 Task: Find connections with filter location Conceição da Feira with filter topic #socialentrepreneurswith filter profile language English with filter current company Target with filter school Kongu Engineering College with filter industry Media Production with filter service category Life Insurance with filter keywords title Caregiver
Action: Mouse moved to (582, 120)
Screenshot: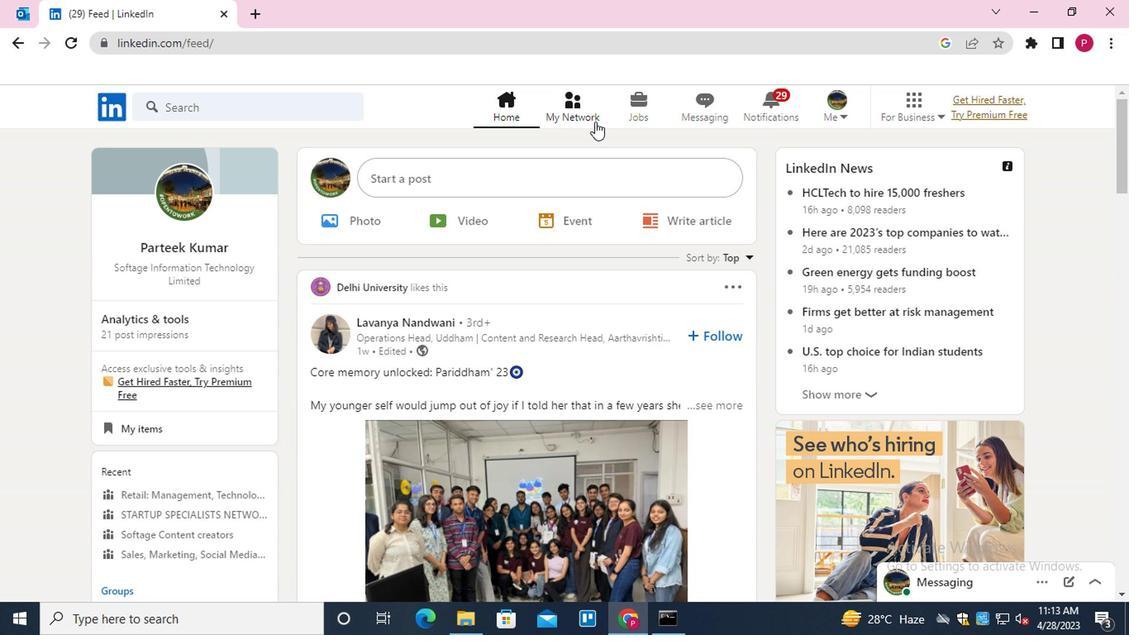 
Action: Mouse pressed left at (582, 120)
Screenshot: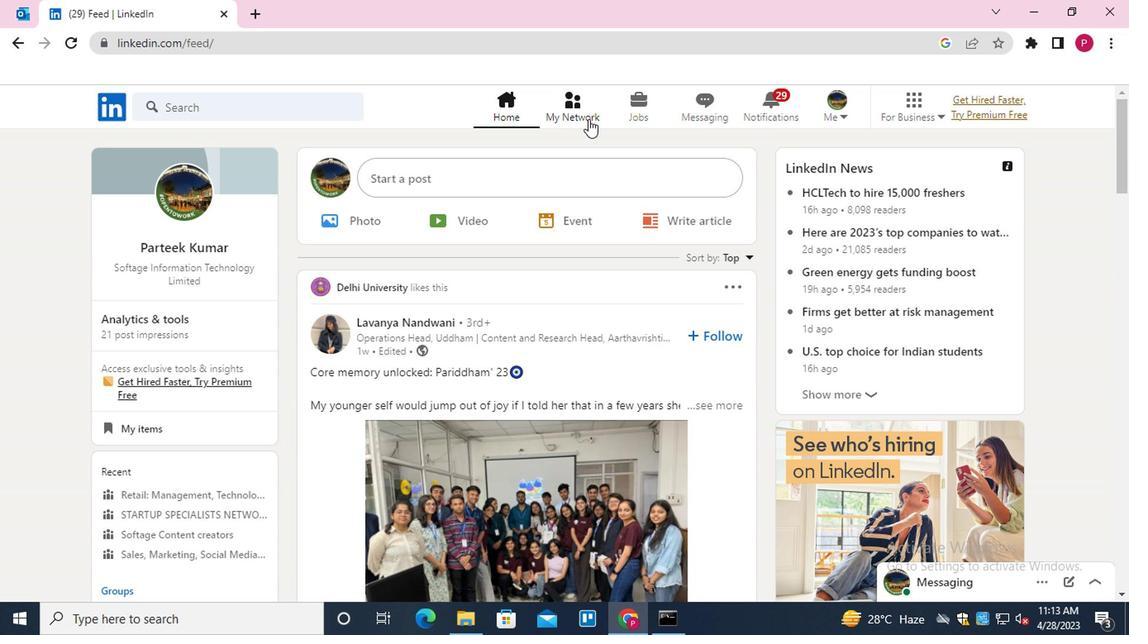 
Action: Mouse moved to (281, 198)
Screenshot: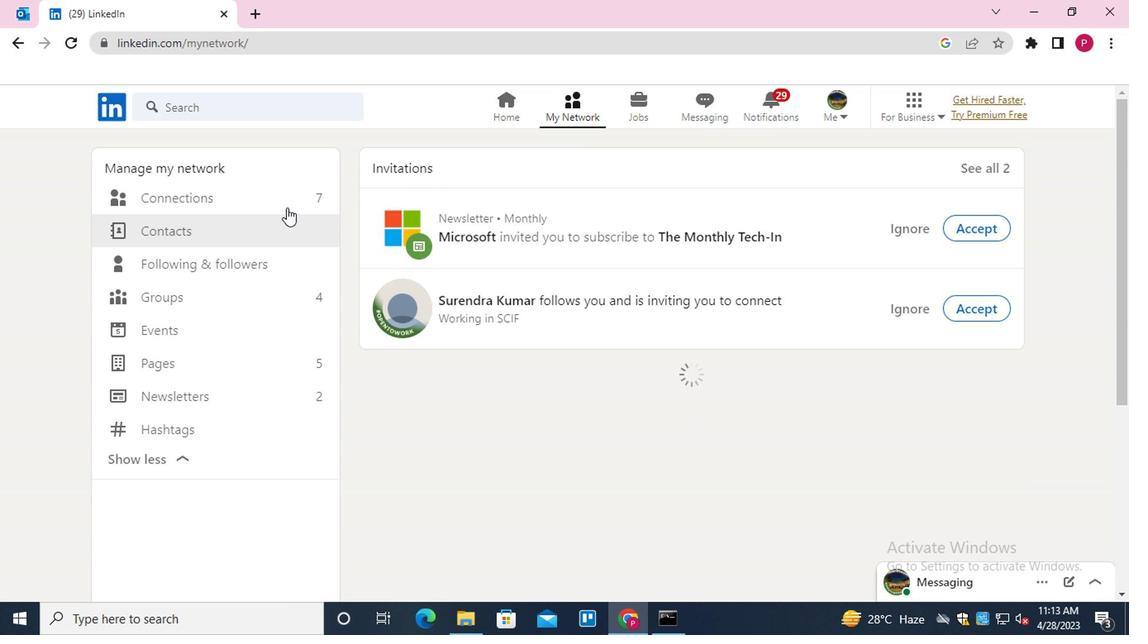 
Action: Mouse pressed left at (281, 198)
Screenshot: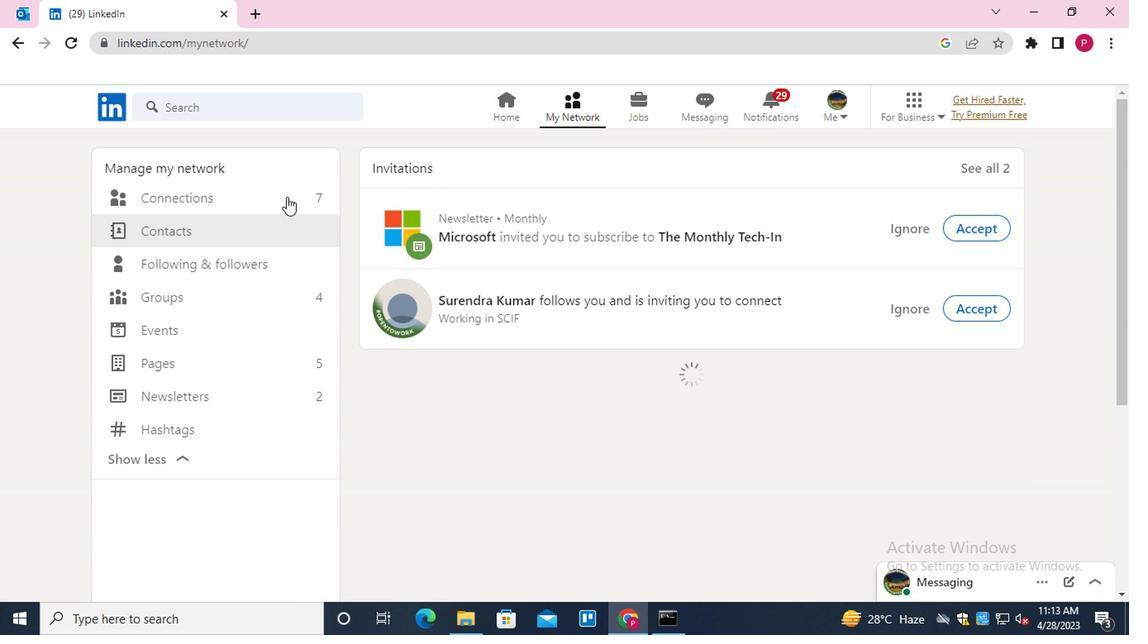 
Action: Mouse pressed left at (281, 198)
Screenshot: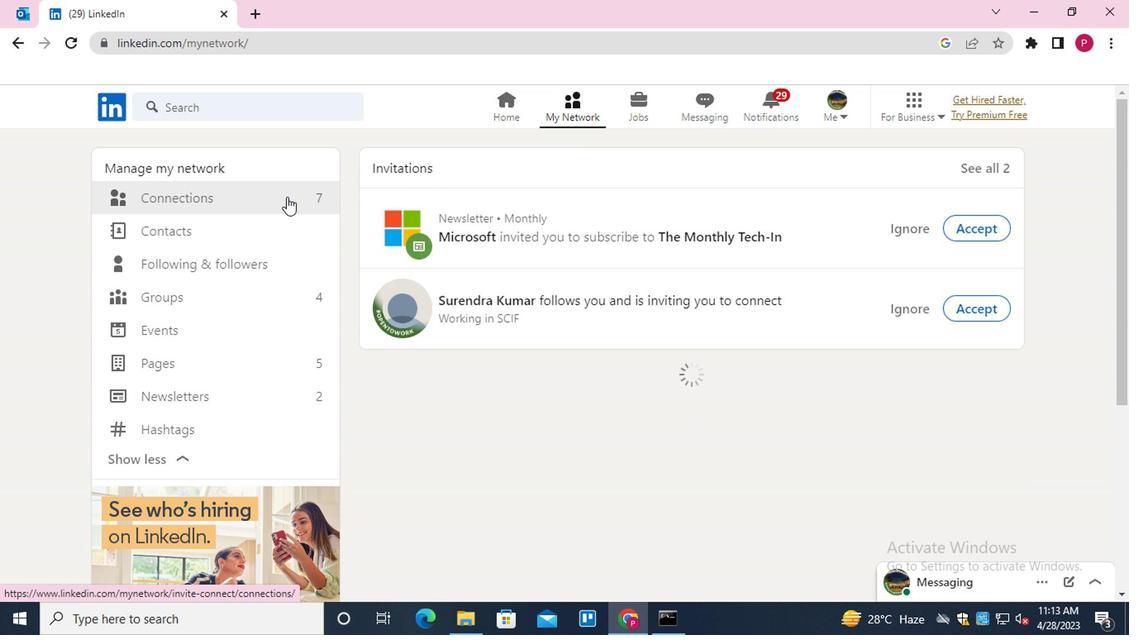 
Action: Mouse moved to (657, 199)
Screenshot: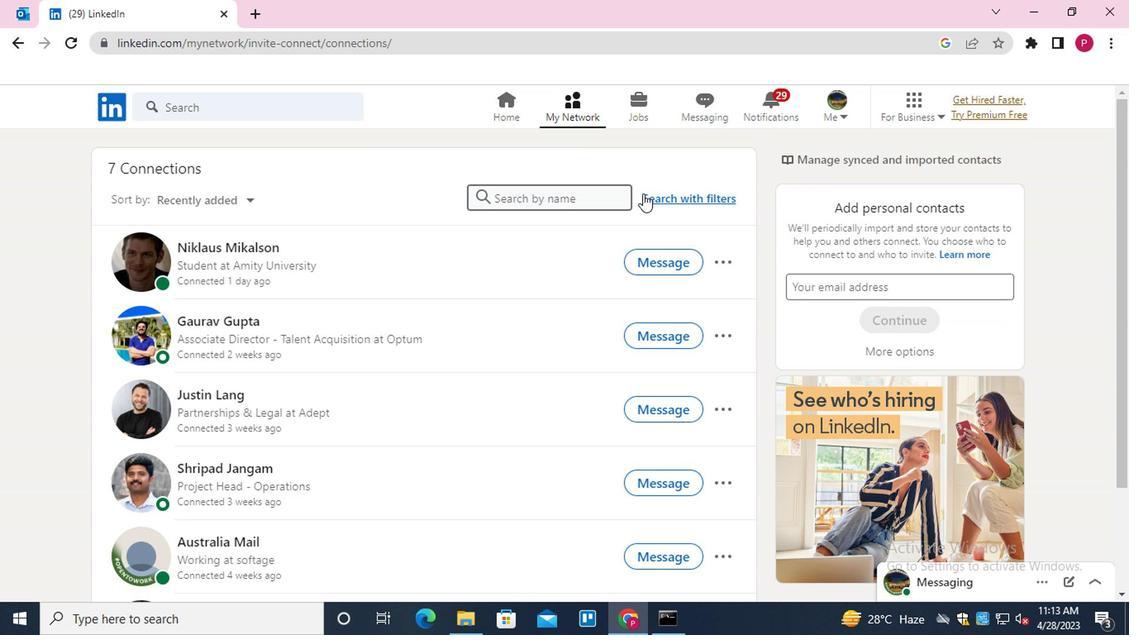 
Action: Mouse pressed left at (657, 199)
Screenshot: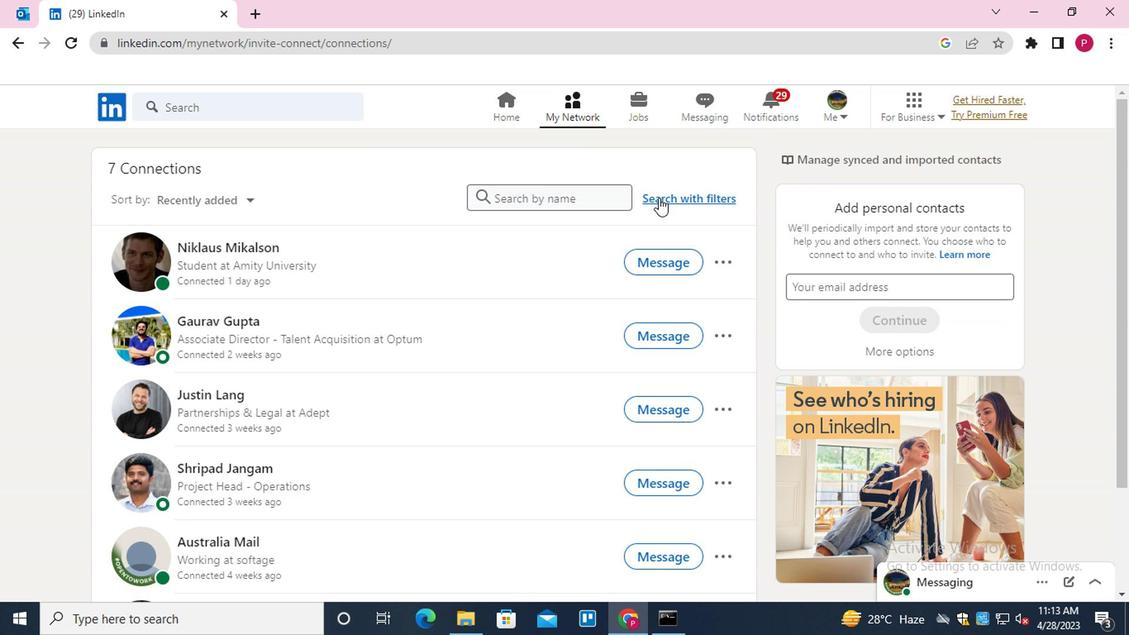 
Action: Mouse moved to (618, 158)
Screenshot: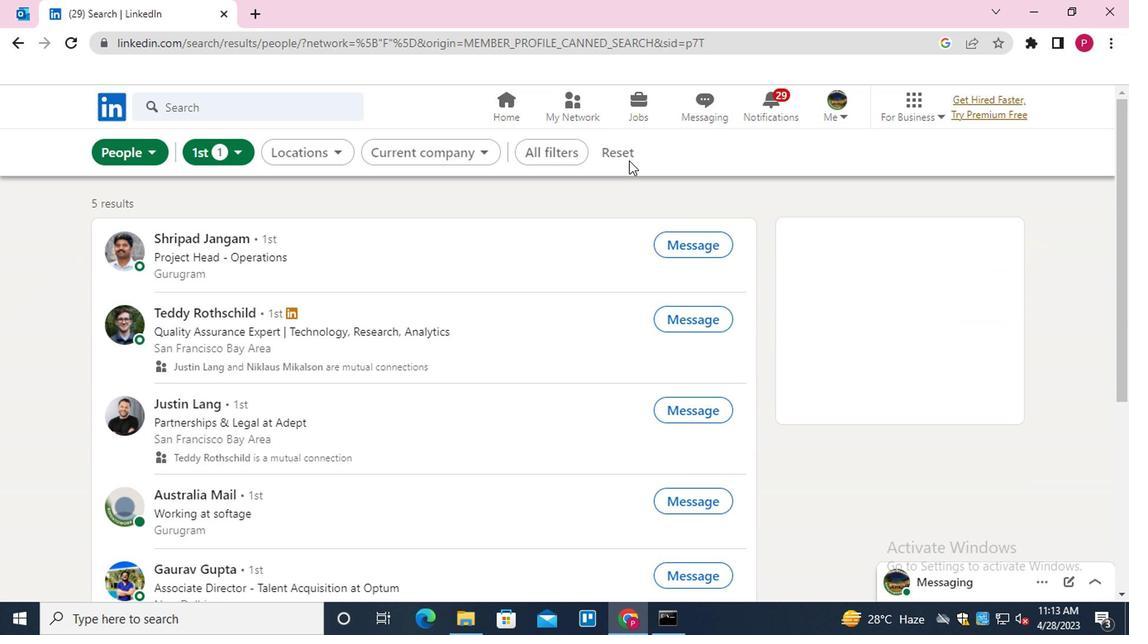 
Action: Mouse pressed left at (618, 158)
Screenshot: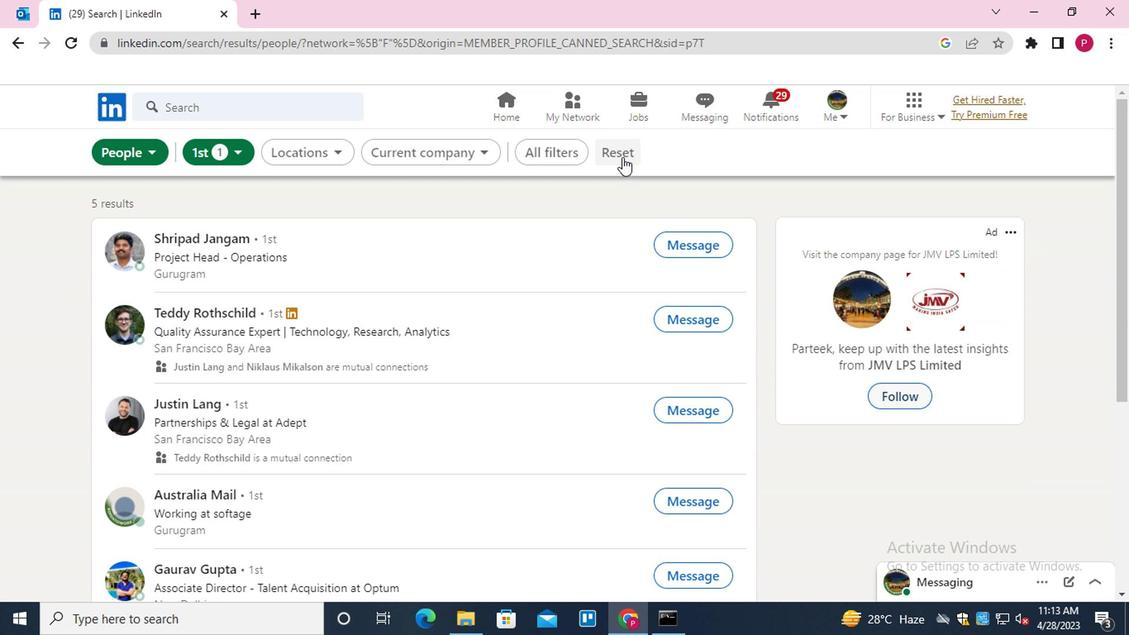 
Action: Mouse moved to (590, 152)
Screenshot: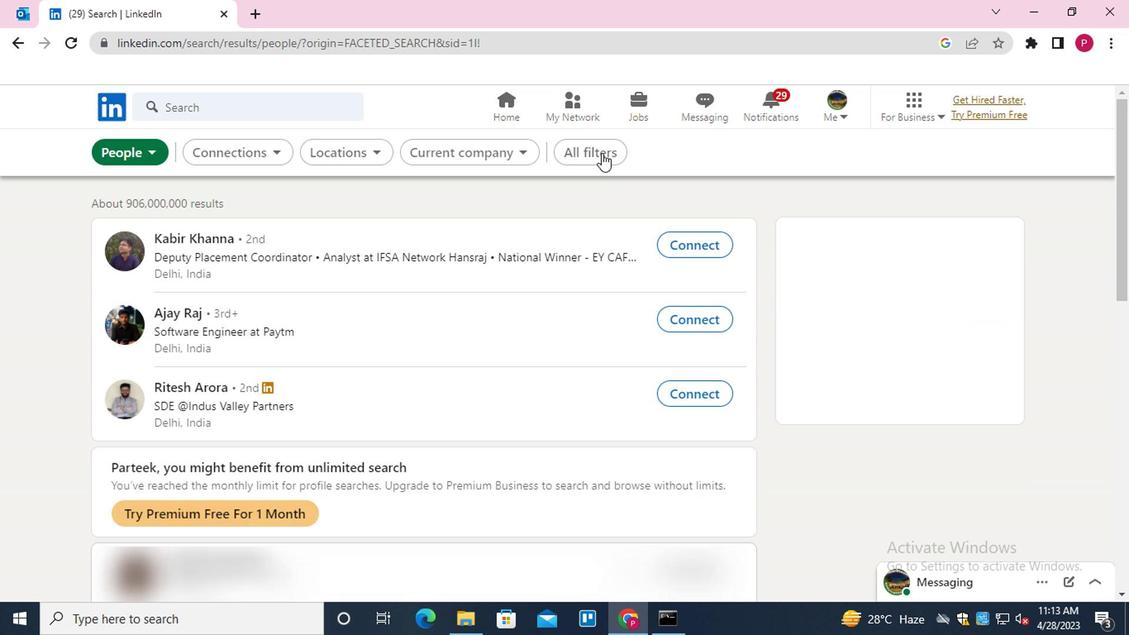
Action: Mouse pressed left at (590, 152)
Screenshot: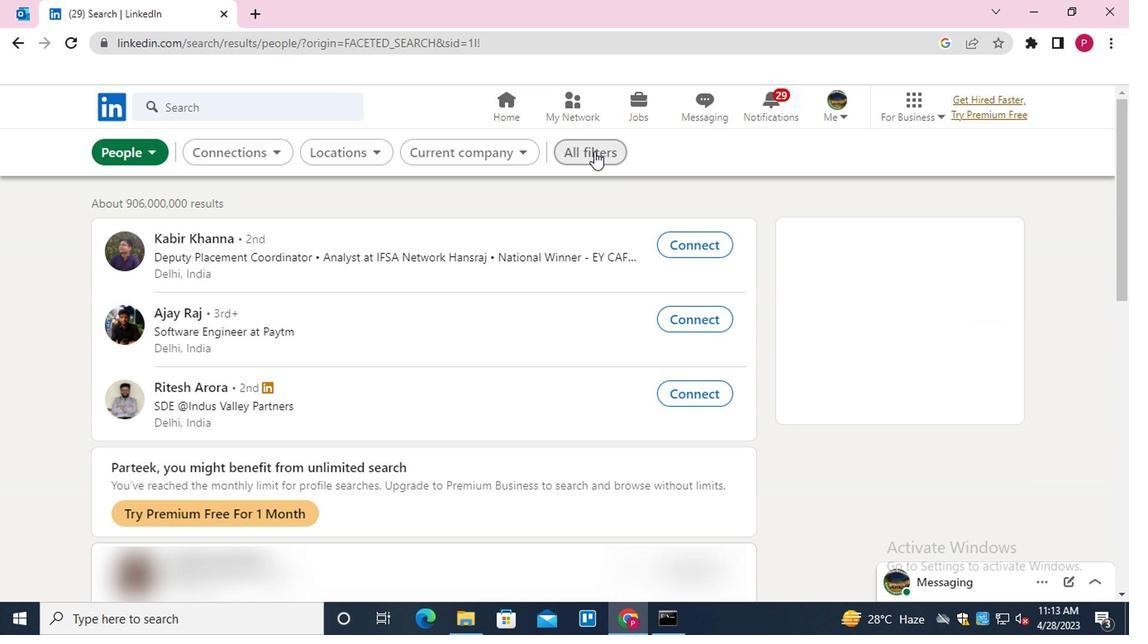 
Action: Mouse moved to (826, 338)
Screenshot: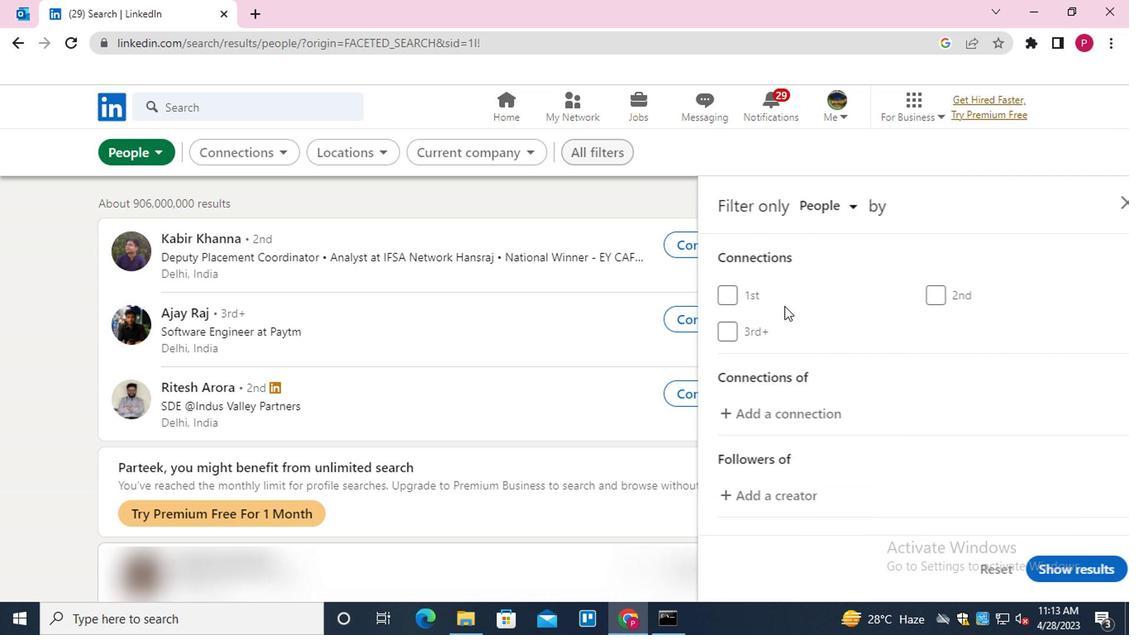 
Action: Mouse scrolled (826, 337) with delta (0, 0)
Screenshot: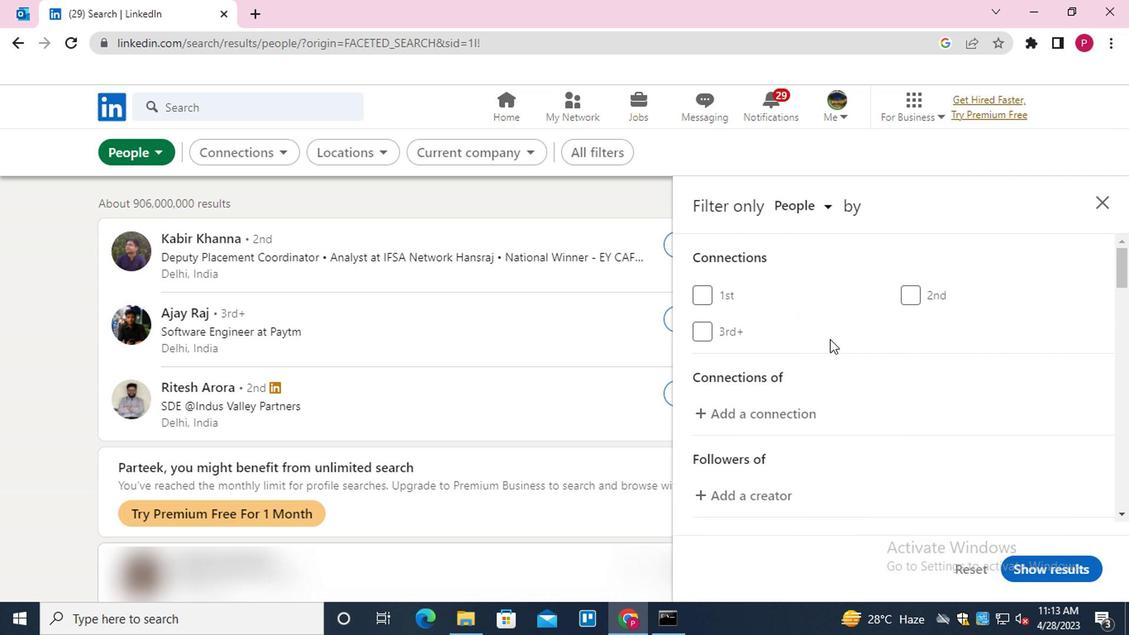 
Action: Mouse scrolled (826, 337) with delta (0, 0)
Screenshot: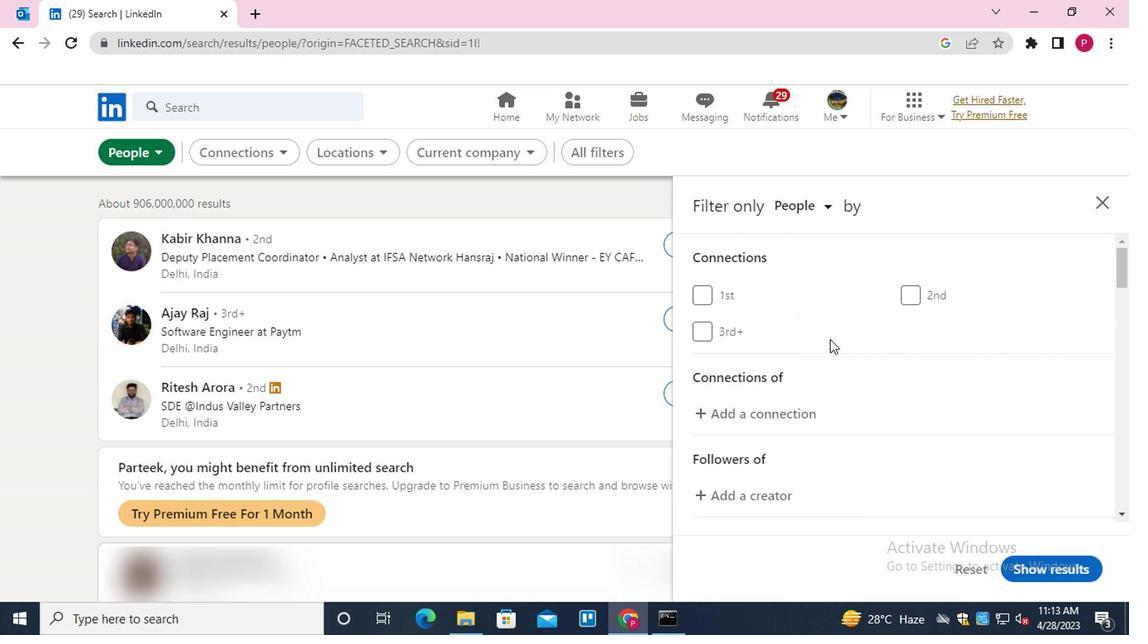 
Action: Mouse scrolled (826, 337) with delta (0, 0)
Screenshot: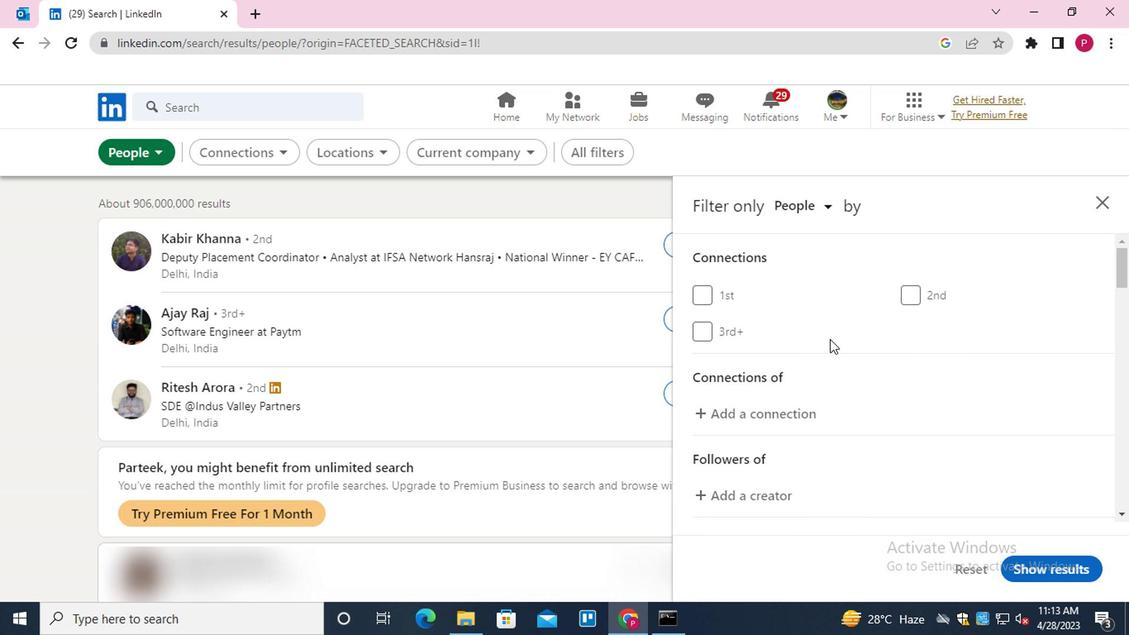 
Action: Mouse moved to (953, 403)
Screenshot: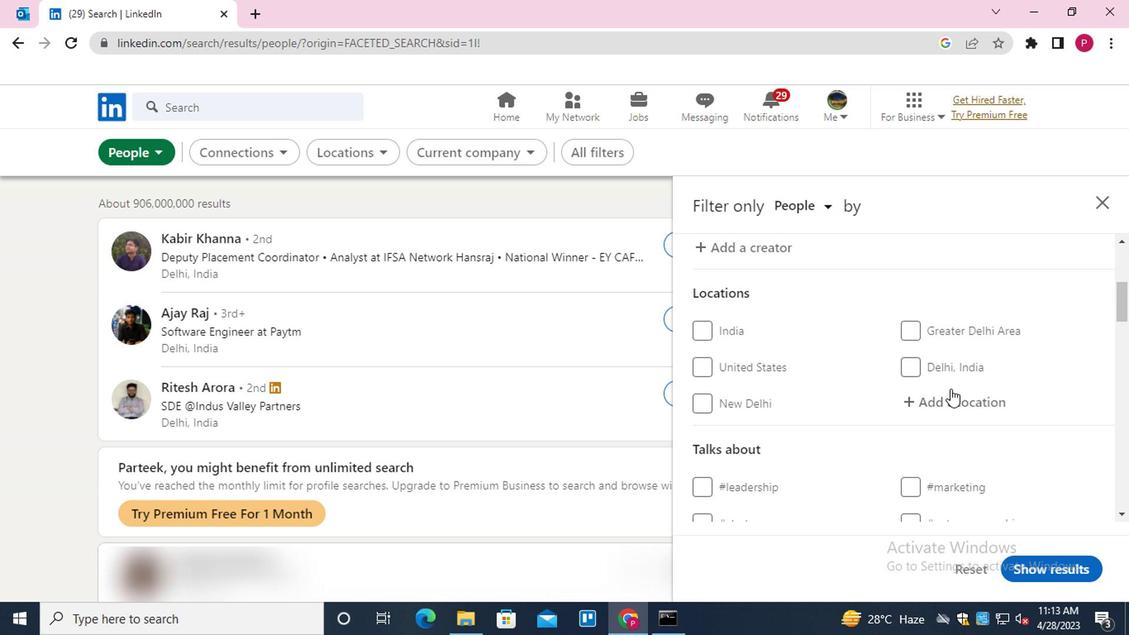
Action: Mouse pressed left at (953, 403)
Screenshot: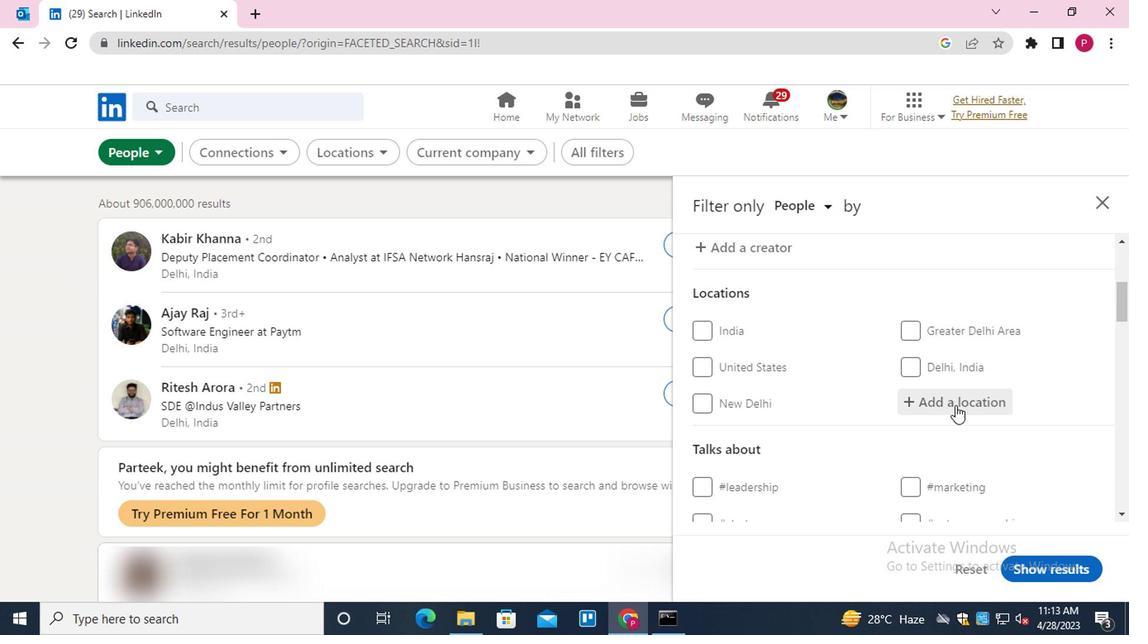 
Action: Key pressed <Key.shift>CONCEIC<Key.down><Key.down><Key.down><Key.down><Key.down><Key.down><Key.down><Key.enter>
Screenshot: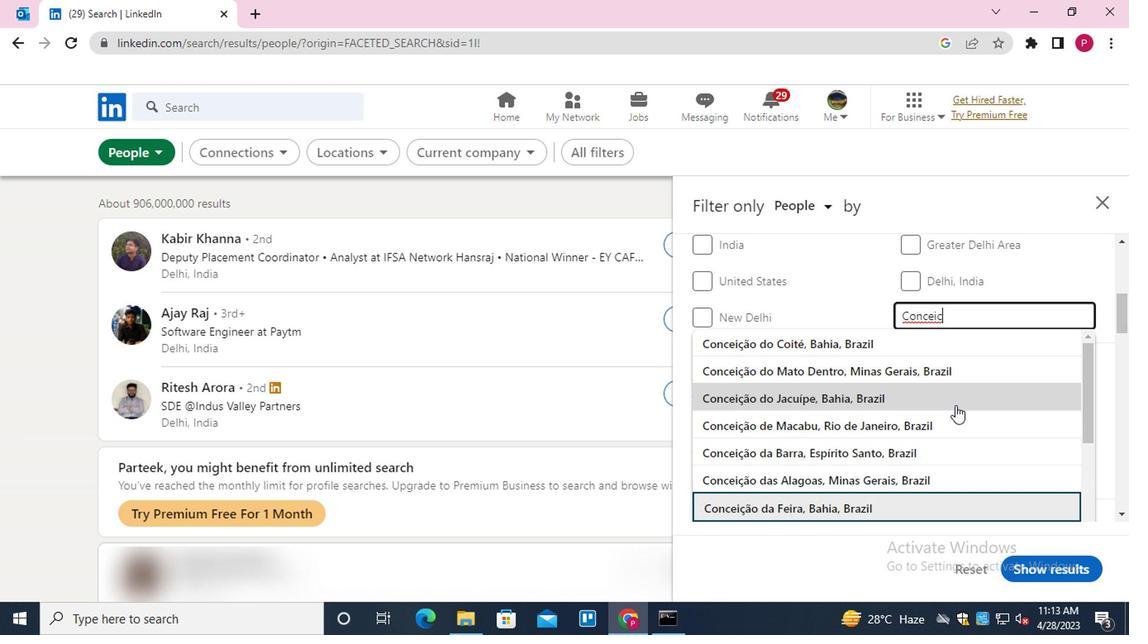 
Action: Mouse moved to (913, 354)
Screenshot: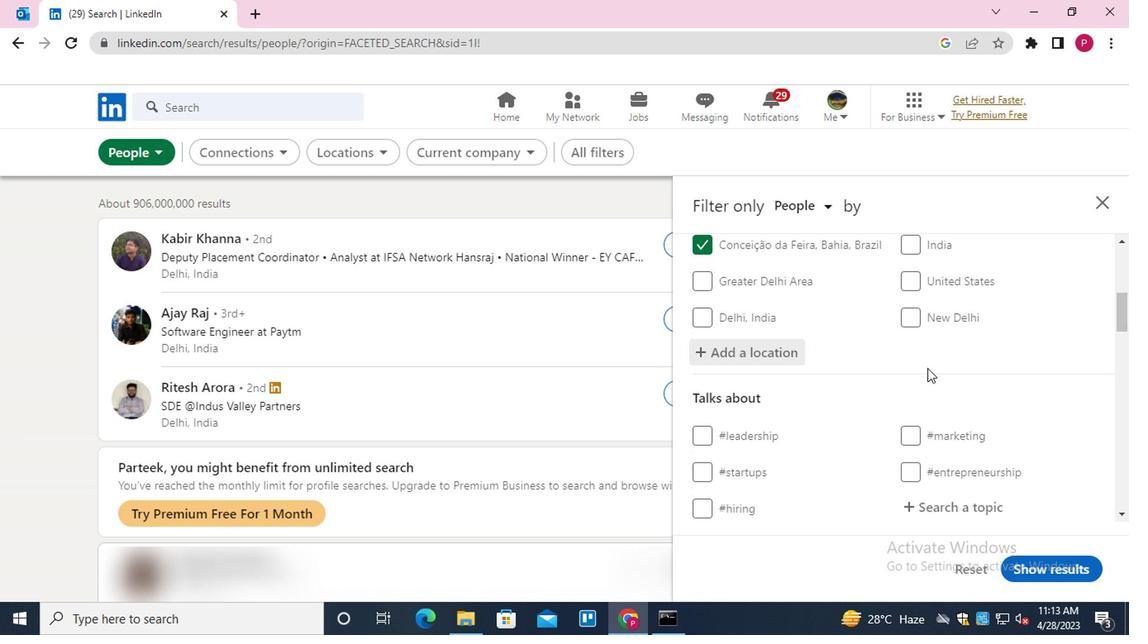
Action: Mouse scrolled (913, 352) with delta (0, -1)
Screenshot: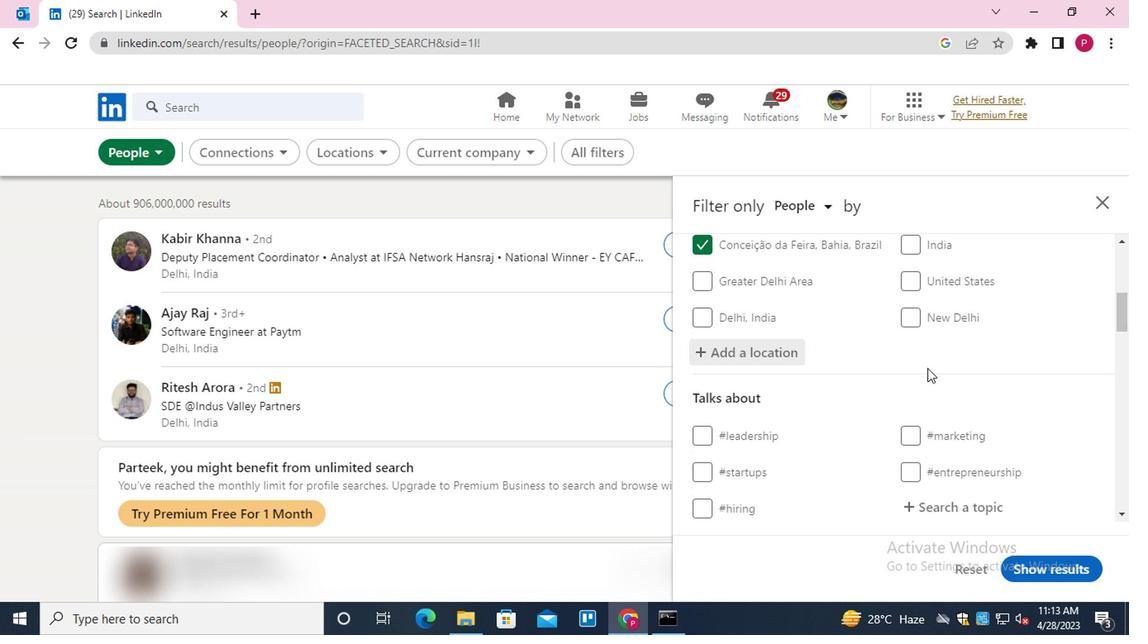 
Action: Mouse moved to (913, 354)
Screenshot: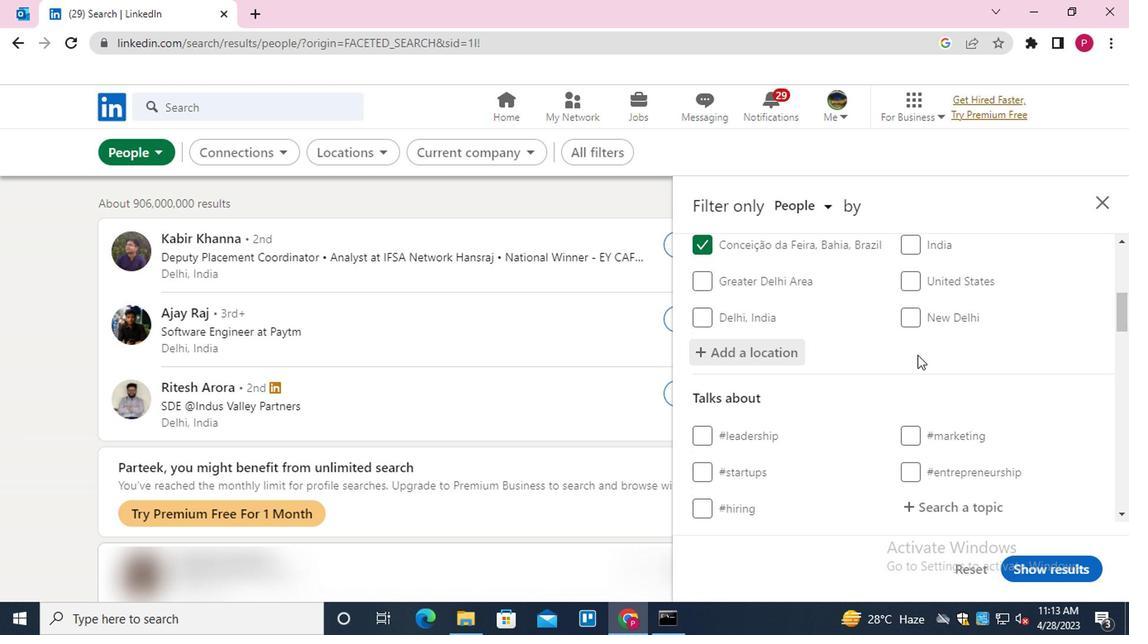 
Action: Mouse scrolled (913, 352) with delta (0, -1)
Screenshot: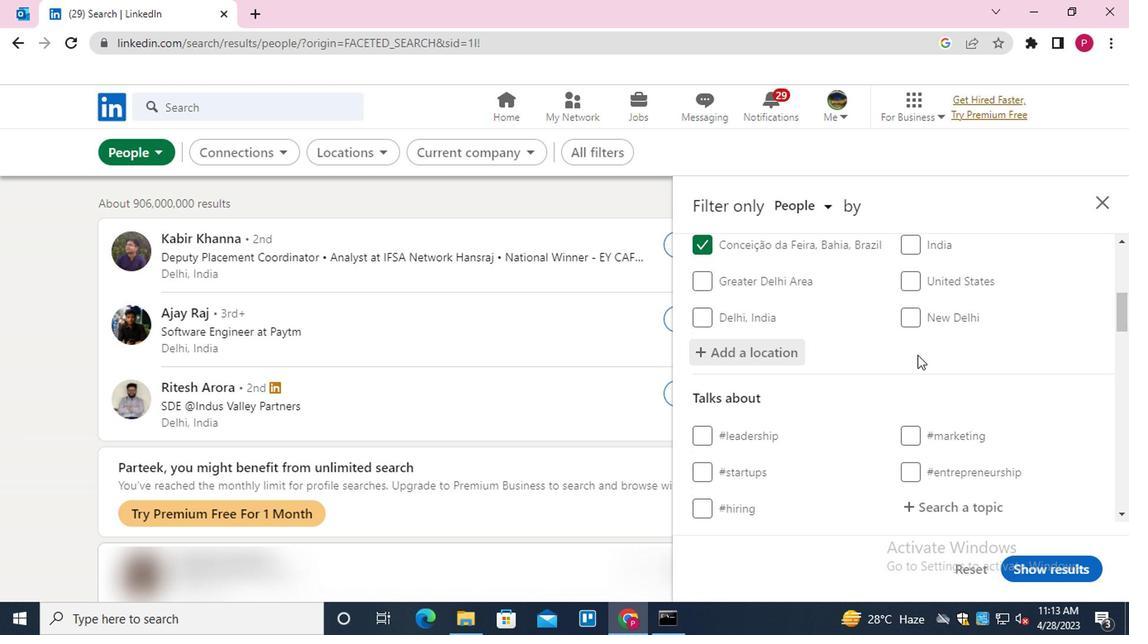 
Action: Mouse scrolled (913, 352) with delta (0, -1)
Screenshot: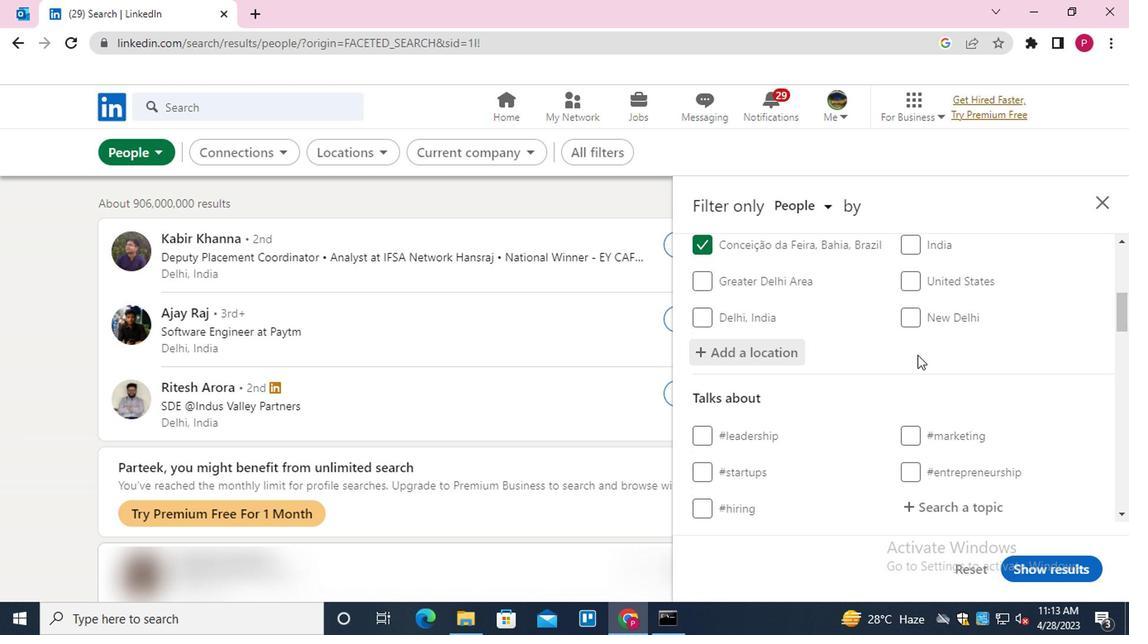 
Action: Mouse moved to (939, 253)
Screenshot: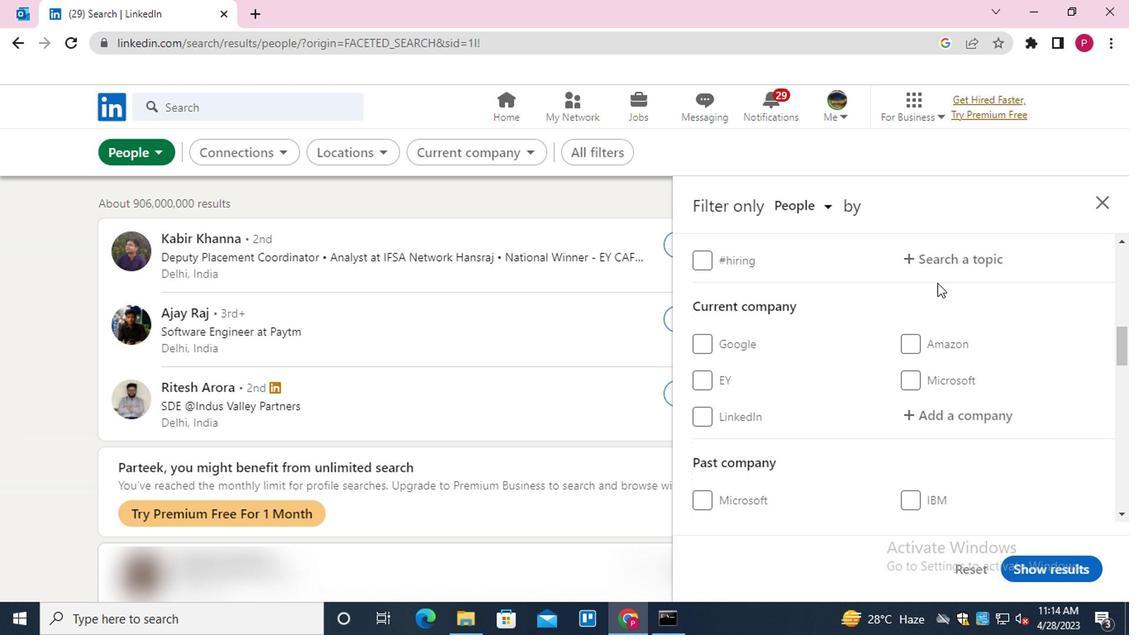 
Action: Mouse pressed left at (939, 253)
Screenshot: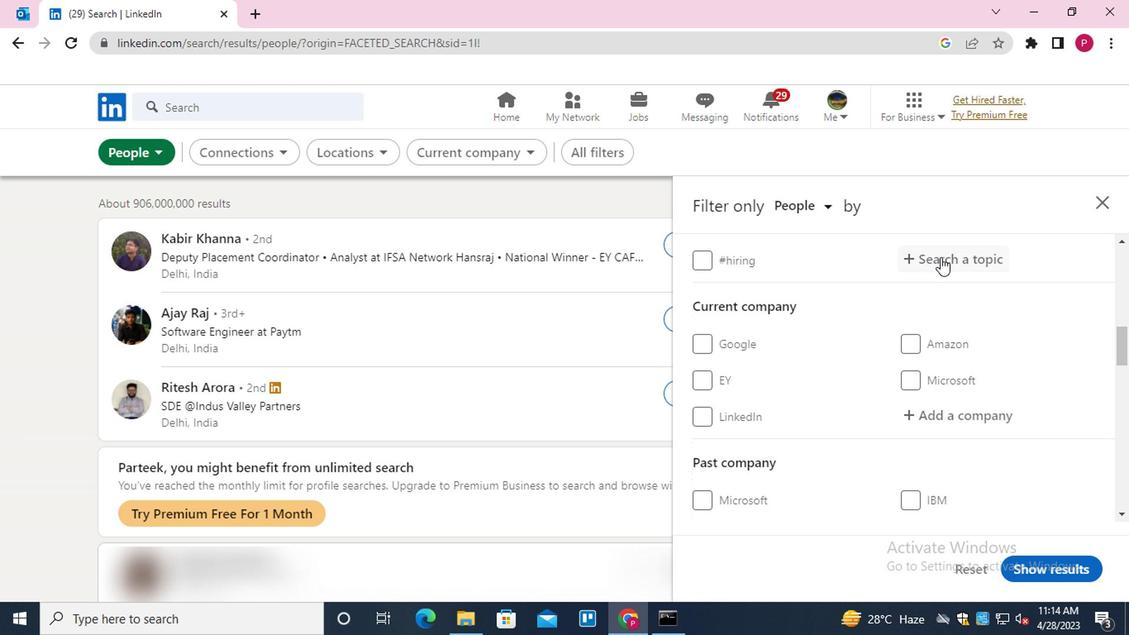 
Action: Key pressed SOCIALENTERPRE<Key.down><Key.backspace><Key.backspace><Key.backspace><Key.backspace>RP<Key.backspace><Key.backspace><Key.backspace><Key.backspace><Key.backspace><Key.down><Key.down><Key.down><Key.enter>
Screenshot: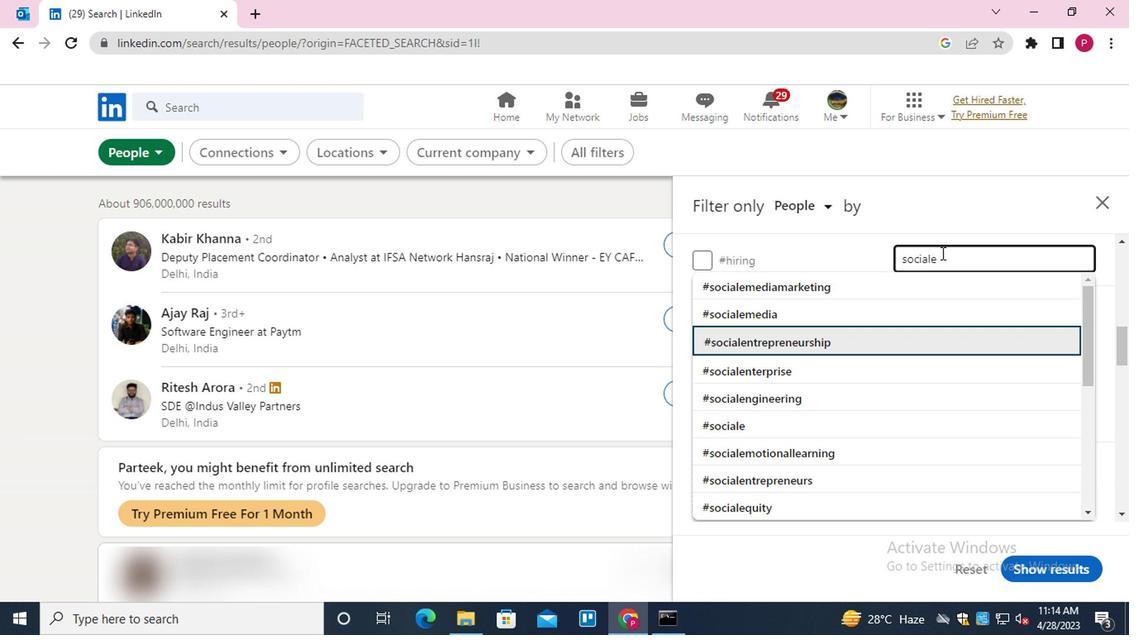
Action: Mouse moved to (858, 374)
Screenshot: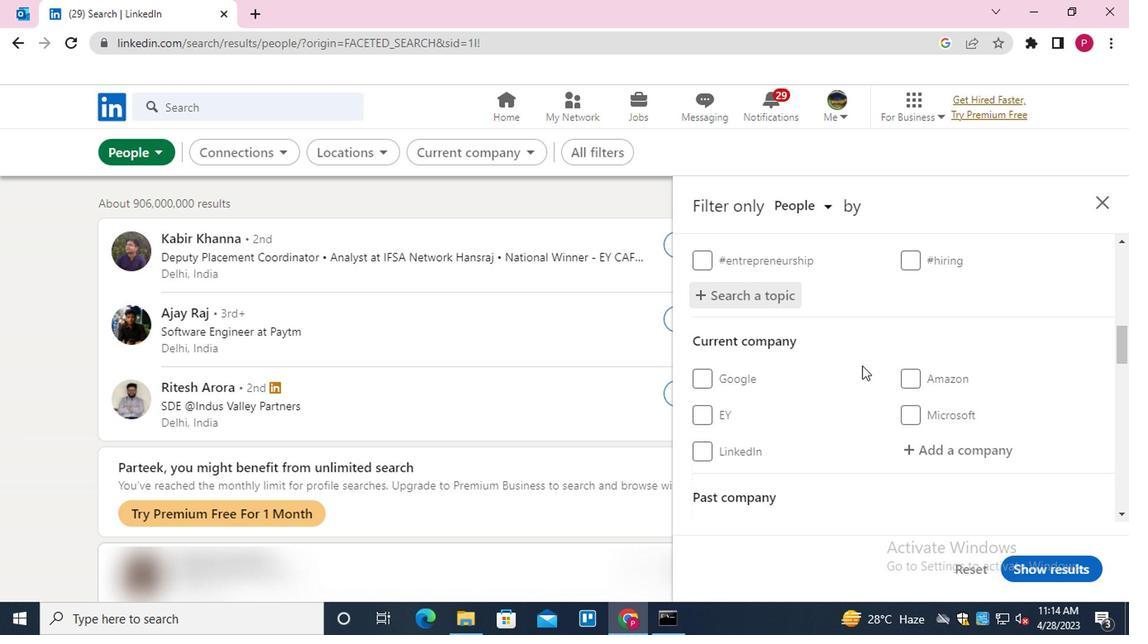 
Action: Mouse scrolled (858, 373) with delta (0, 0)
Screenshot: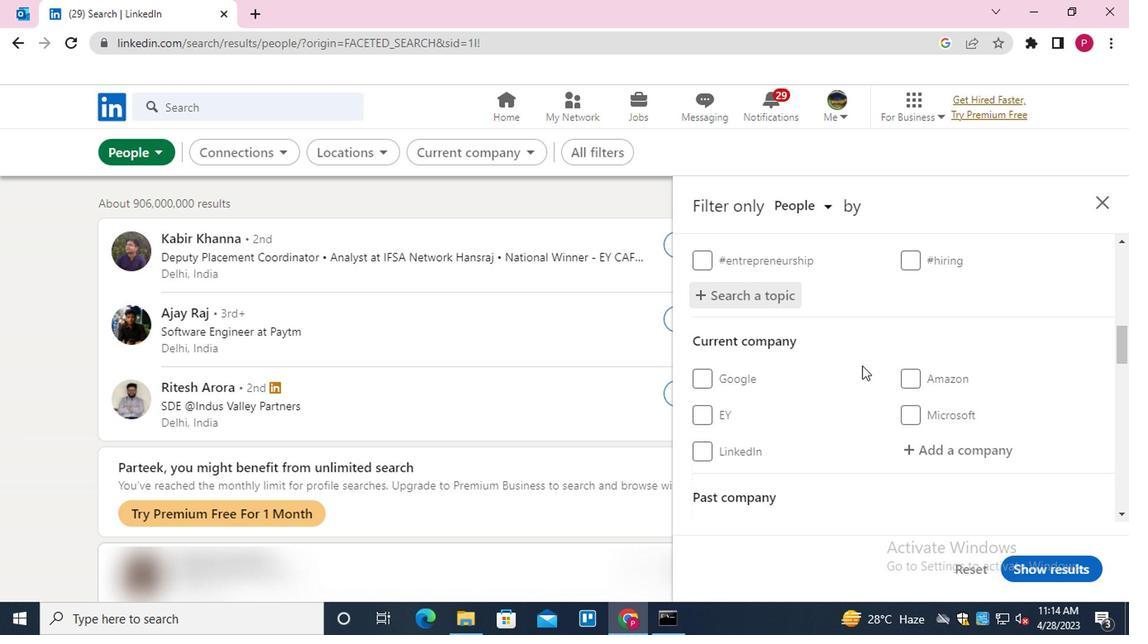 
Action: Mouse moved to (879, 378)
Screenshot: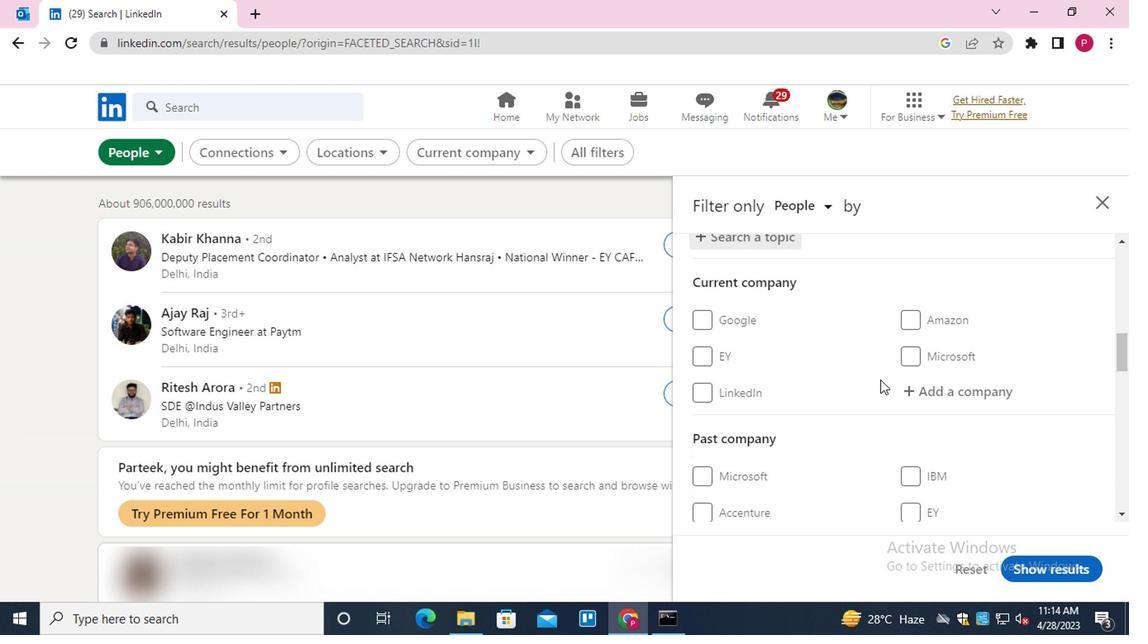 
Action: Mouse scrolled (879, 377) with delta (0, 0)
Screenshot: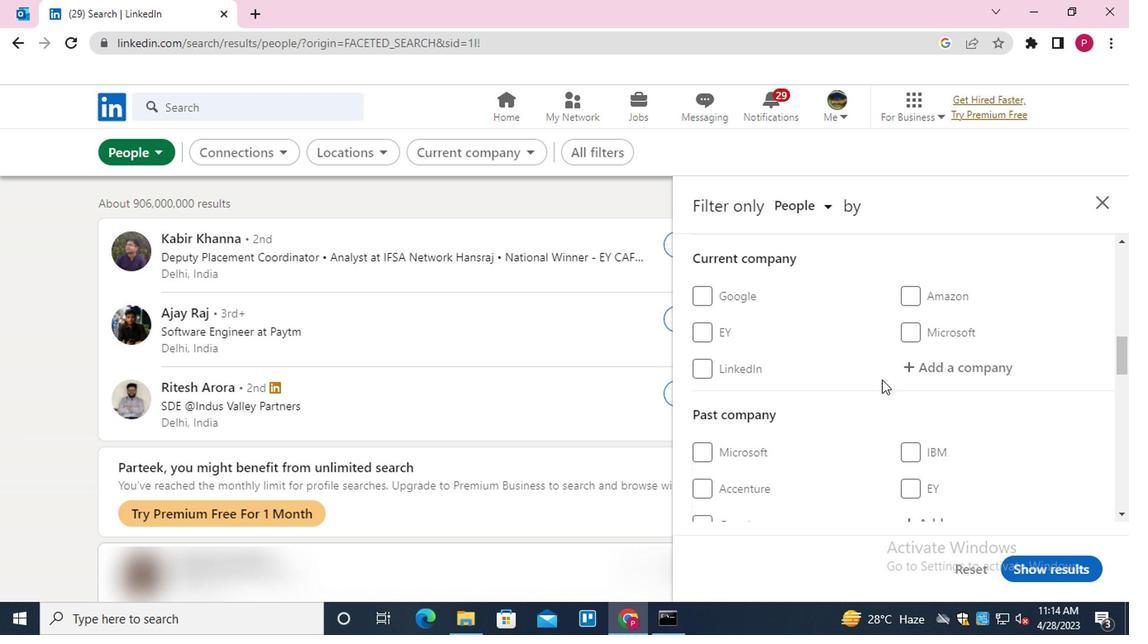 
Action: Mouse moved to (878, 379)
Screenshot: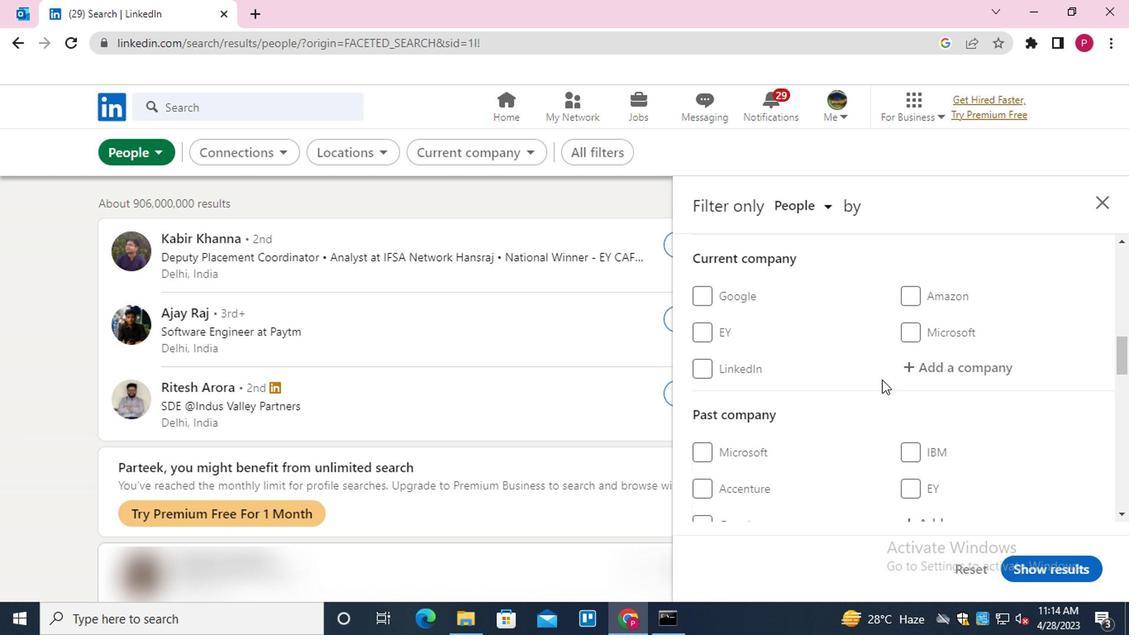 
Action: Mouse scrolled (878, 378) with delta (0, -1)
Screenshot: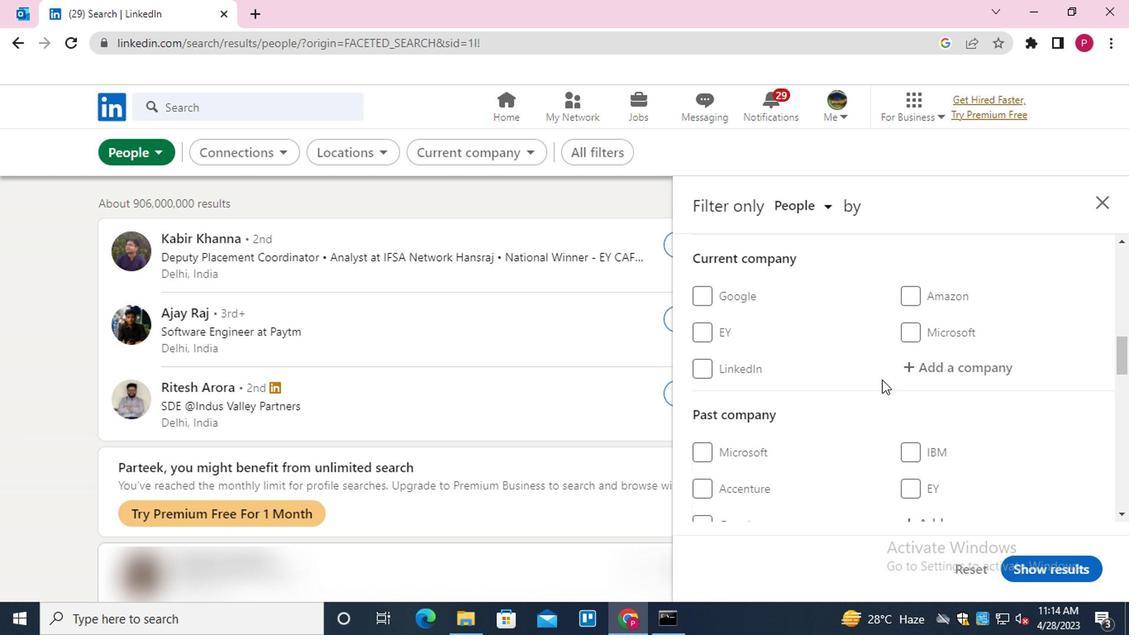 
Action: Mouse moved to (877, 379)
Screenshot: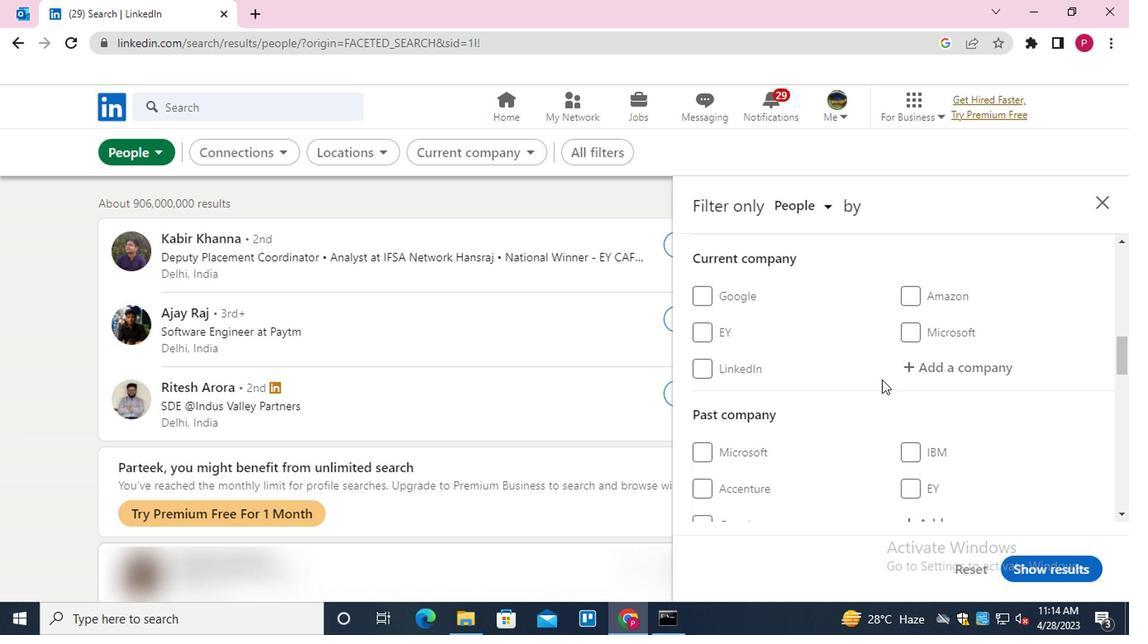
Action: Mouse scrolled (877, 379) with delta (0, 0)
Screenshot: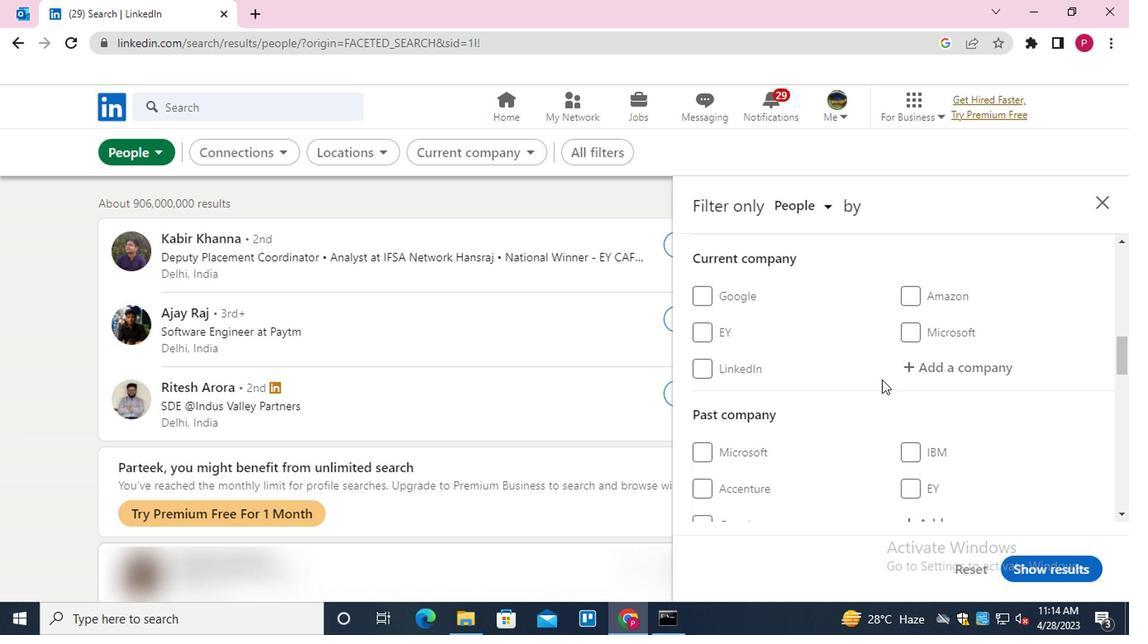 
Action: Mouse moved to (871, 382)
Screenshot: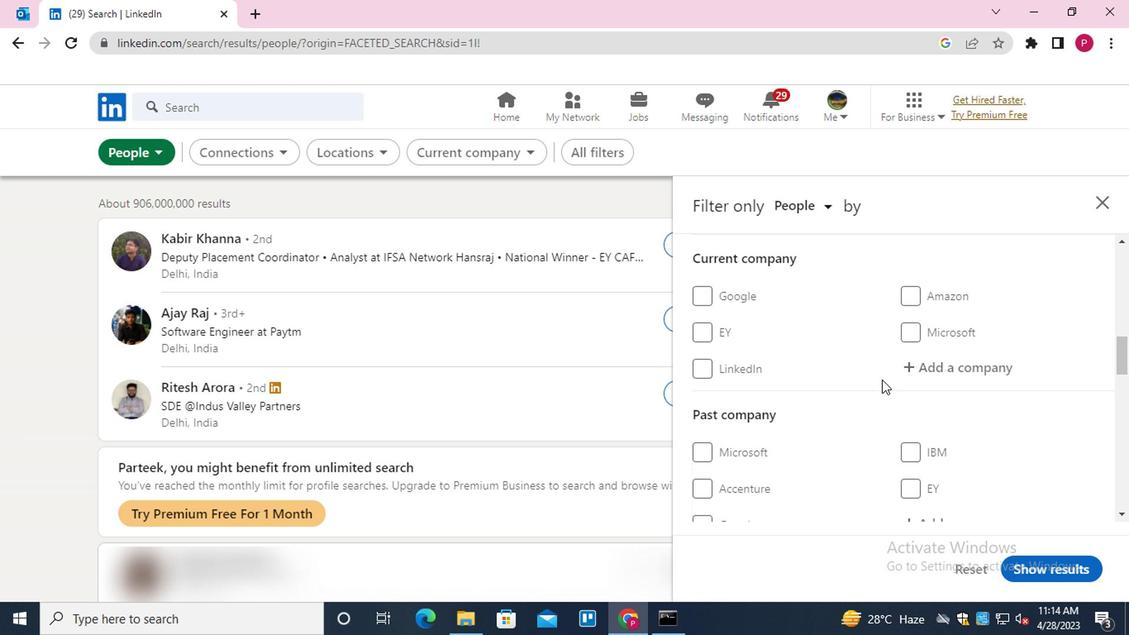 
Action: Mouse scrolled (871, 381) with delta (0, 0)
Screenshot: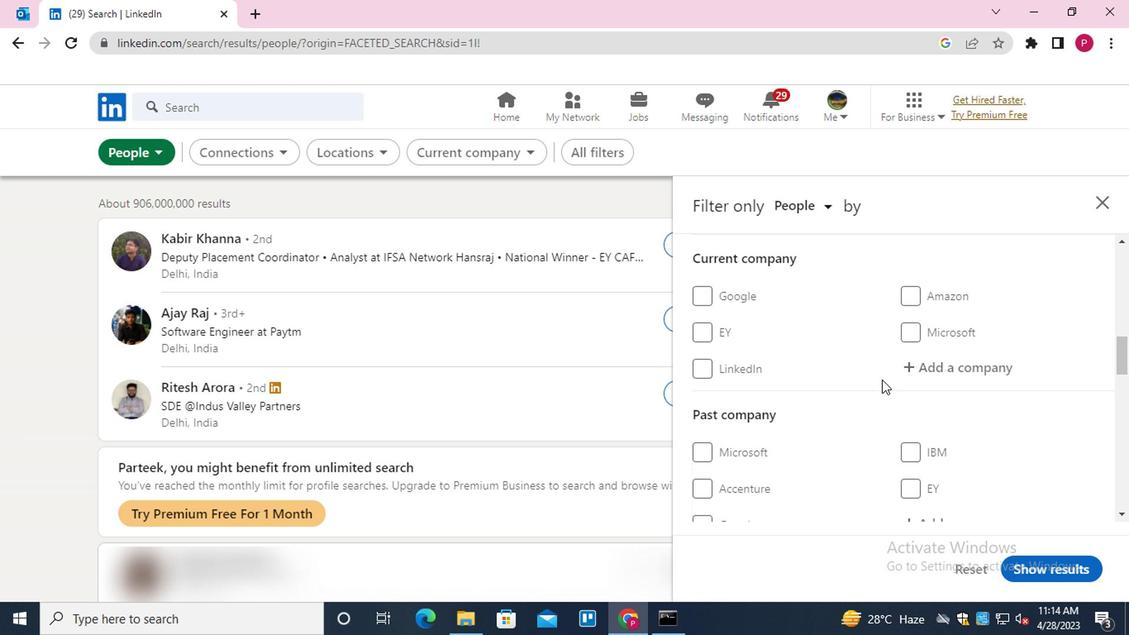 
Action: Mouse moved to (816, 386)
Screenshot: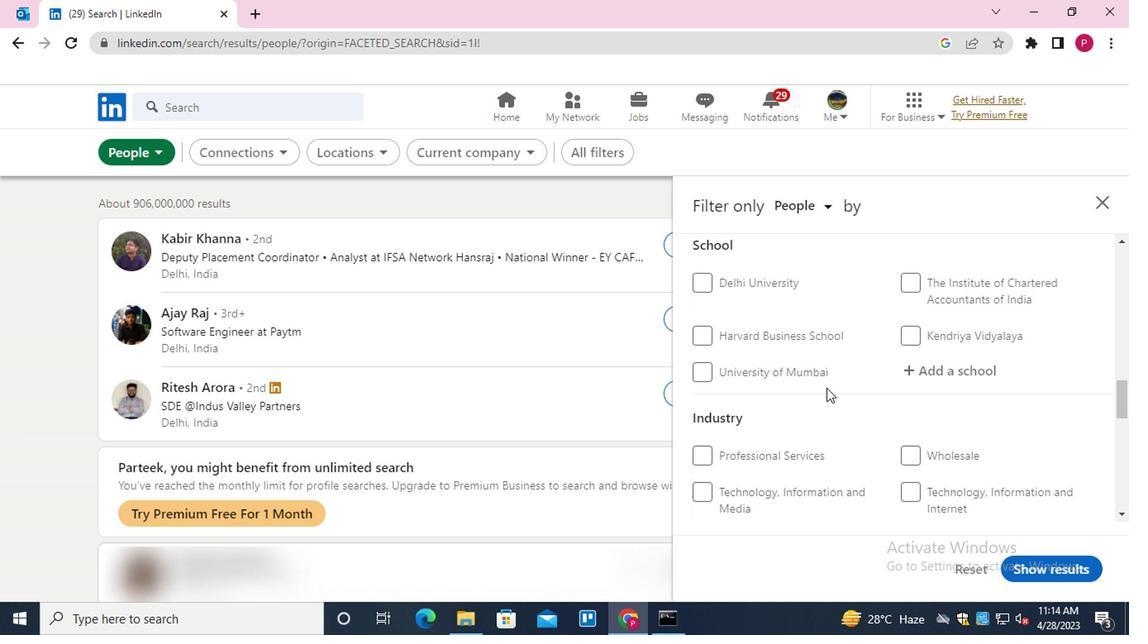 
Action: Mouse scrolled (816, 385) with delta (0, 0)
Screenshot: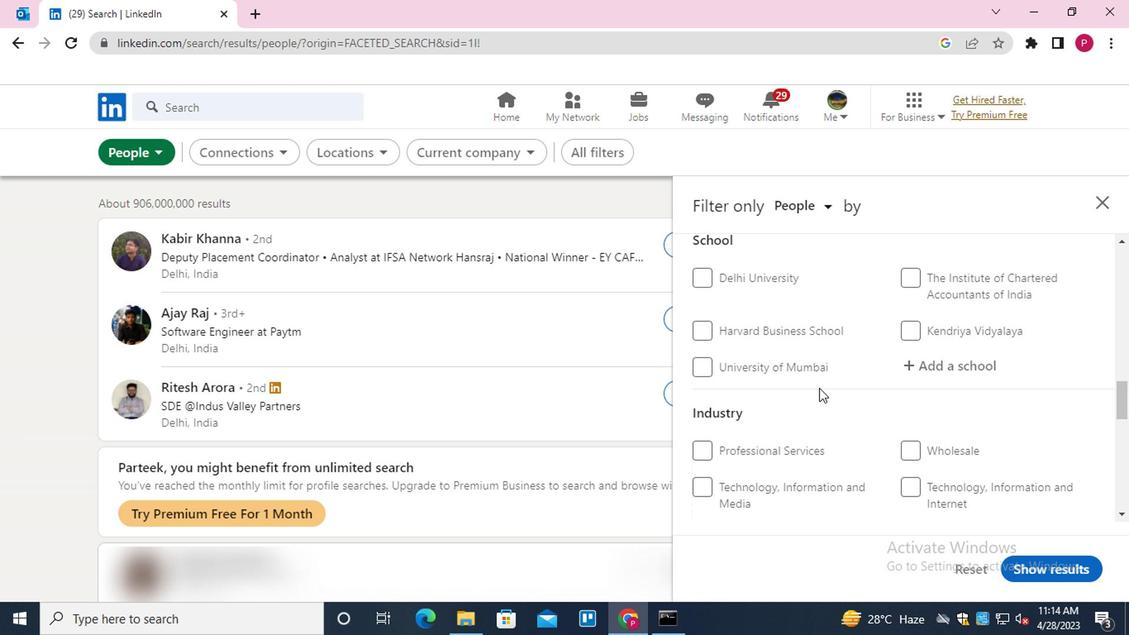 
Action: Mouse scrolled (816, 385) with delta (0, 0)
Screenshot: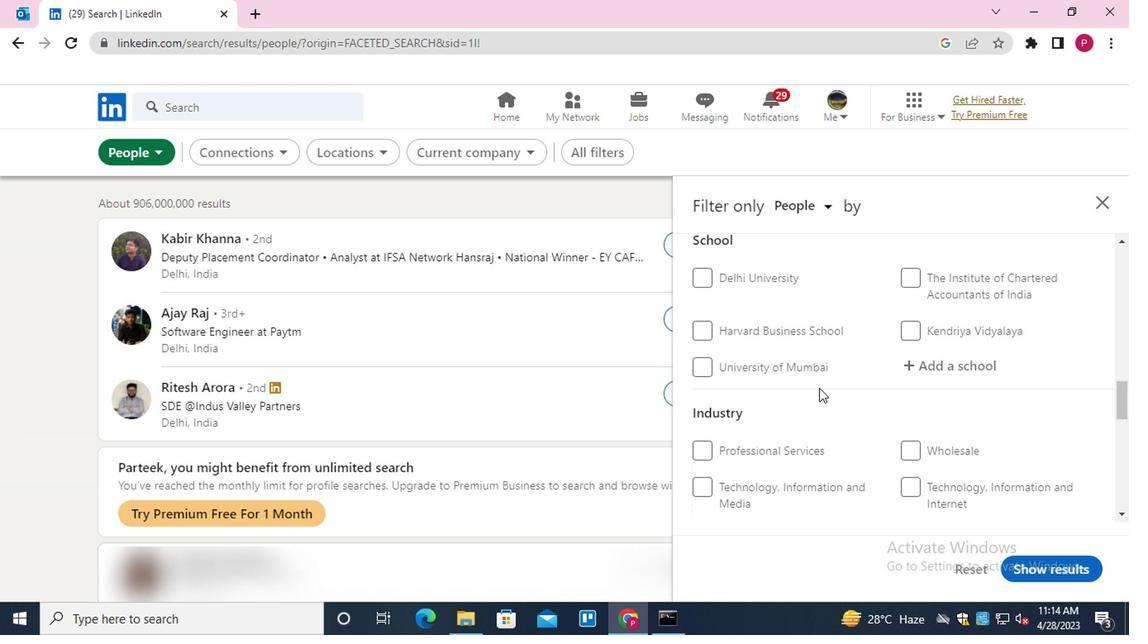 
Action: Mouse scrolled (816, 385) with delta (0, 0)
Screenshot: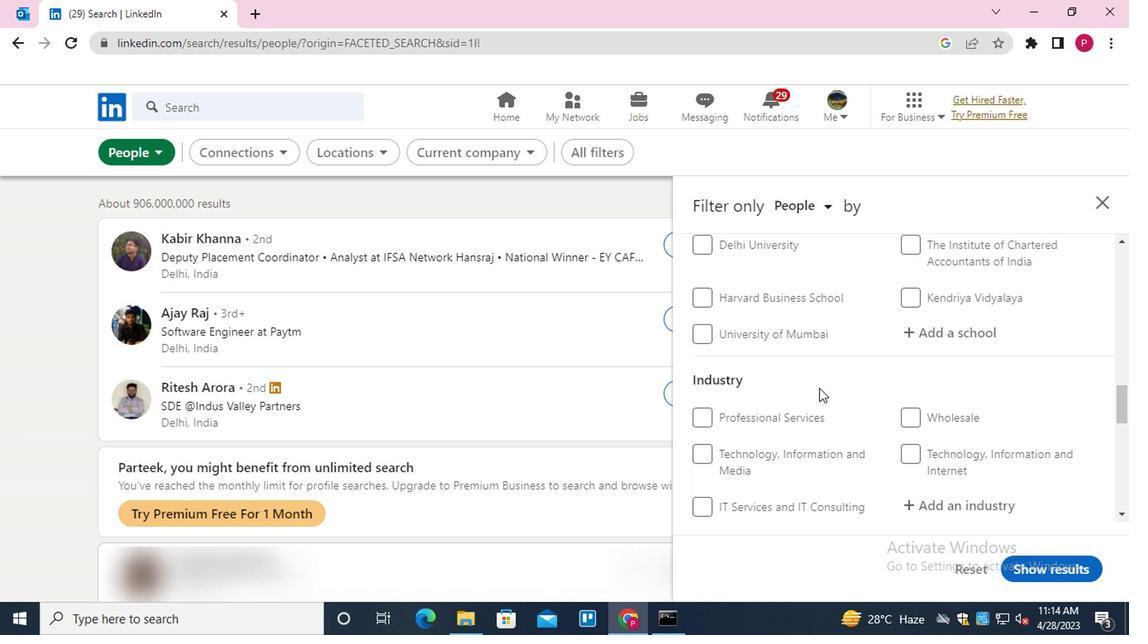 
Action: Mouse scrolled (816, 385) with delta (0, 0)
Screenshot: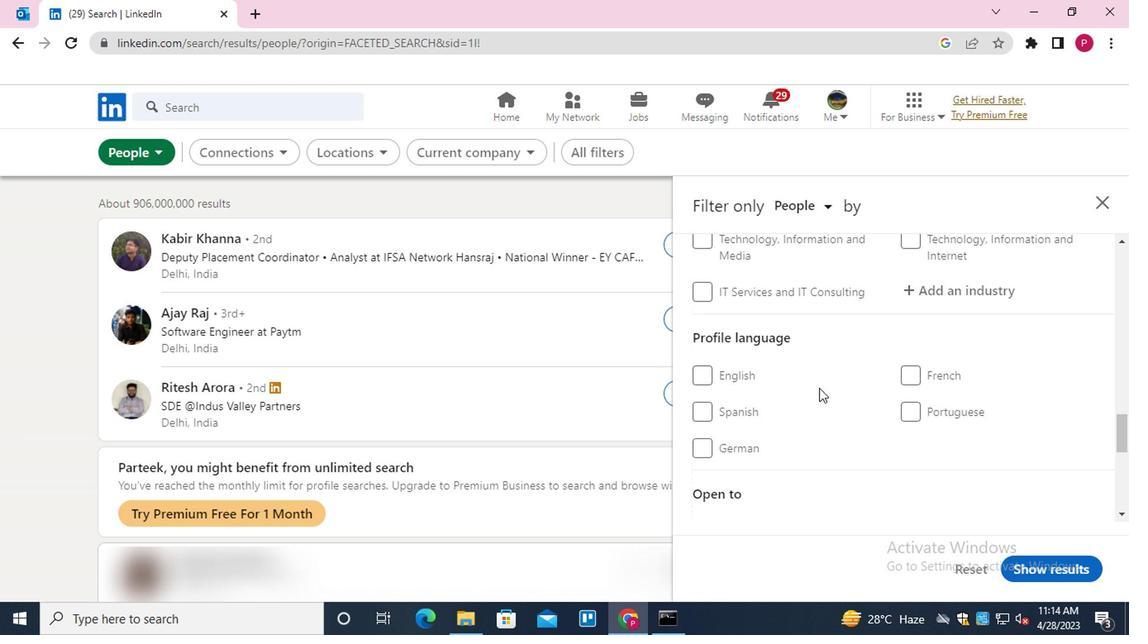 
Action: Mouse moved to (740, 295)
Screenshot: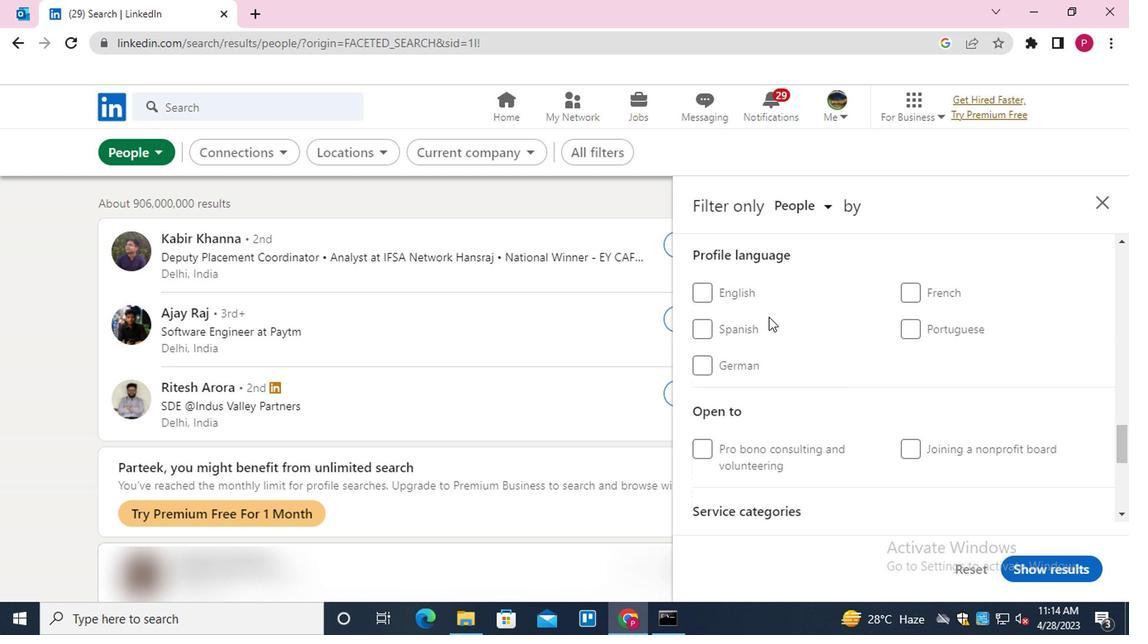 
Action: Mouse pressed left at (740, 295)
Screenshot: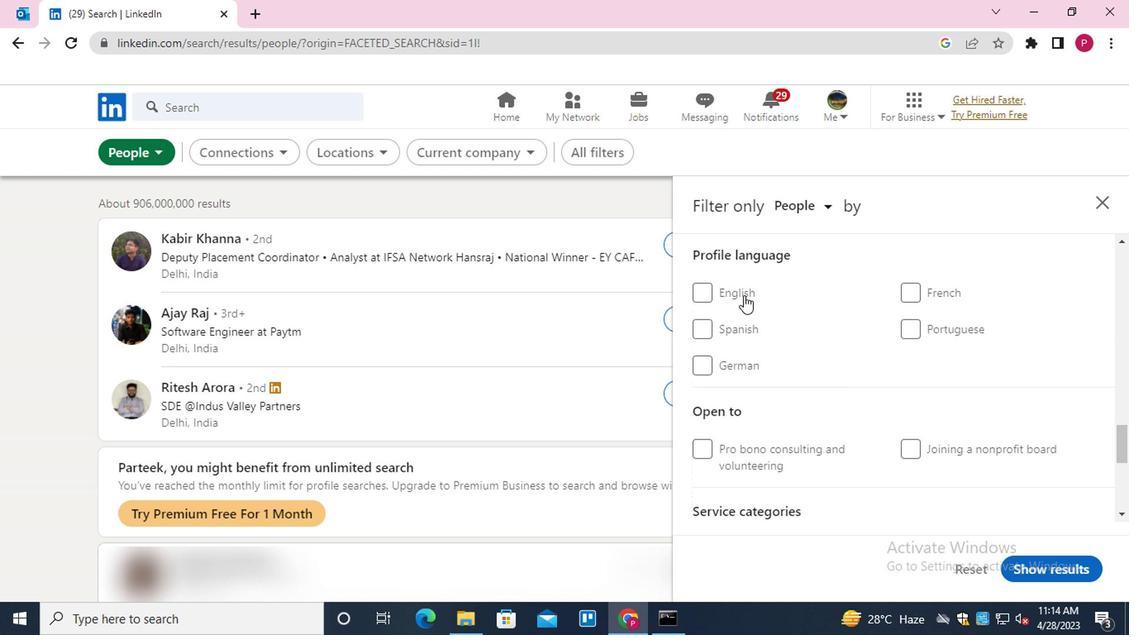 
Action: Mouse moved to (752, 301)
Screenshot: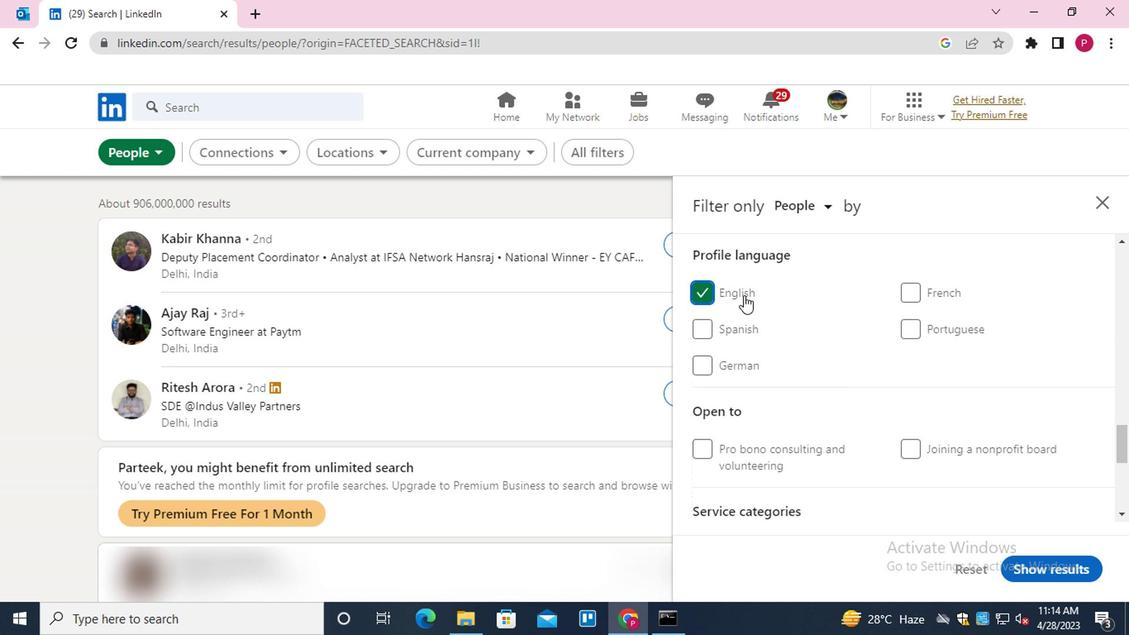 
Action: Mouse scrolled (752, 302) with delta (0, 0)
Screenshot: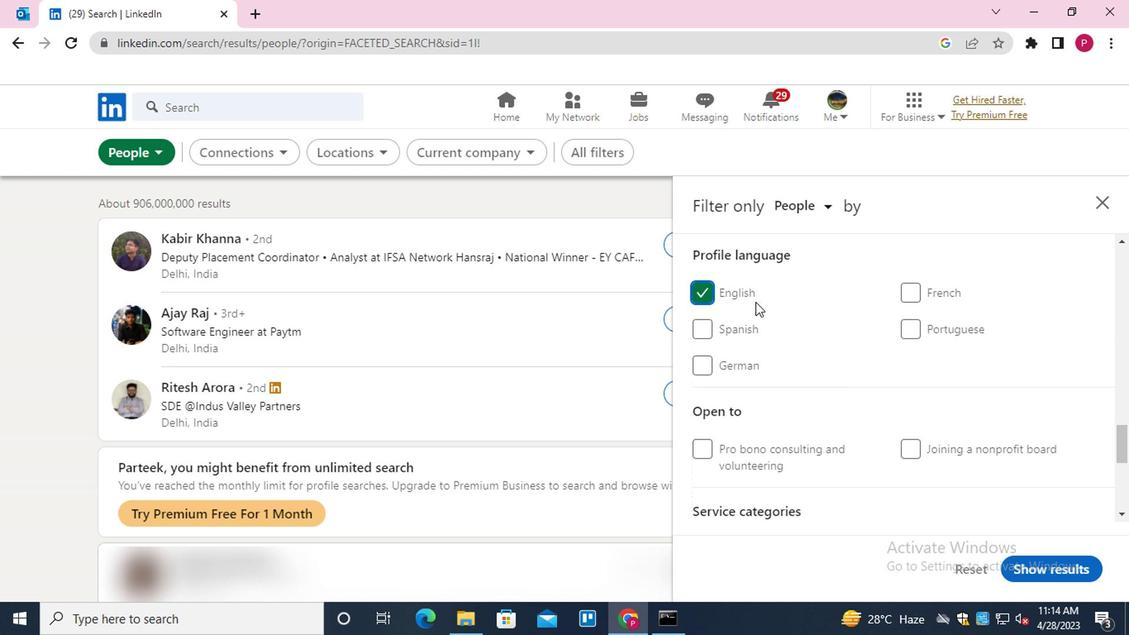 
Action: Mouse scrolled (752, 302) with delta (0, 0)
Screenshot: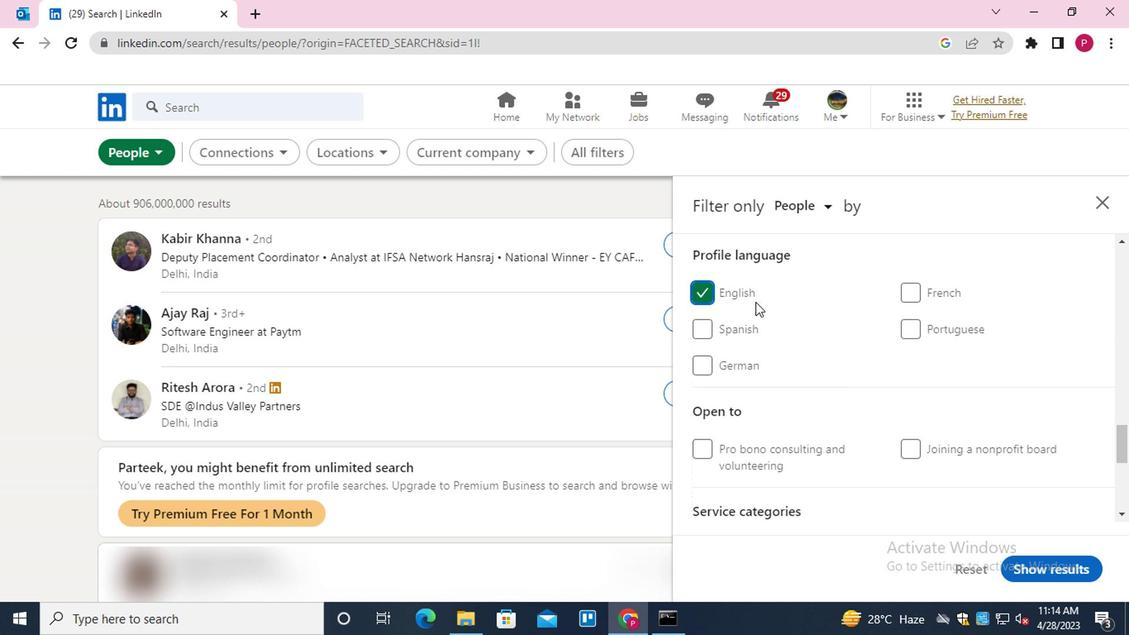 
Action: Mouse scrolled (752, 302) with delta (0, 0)
Screenshot: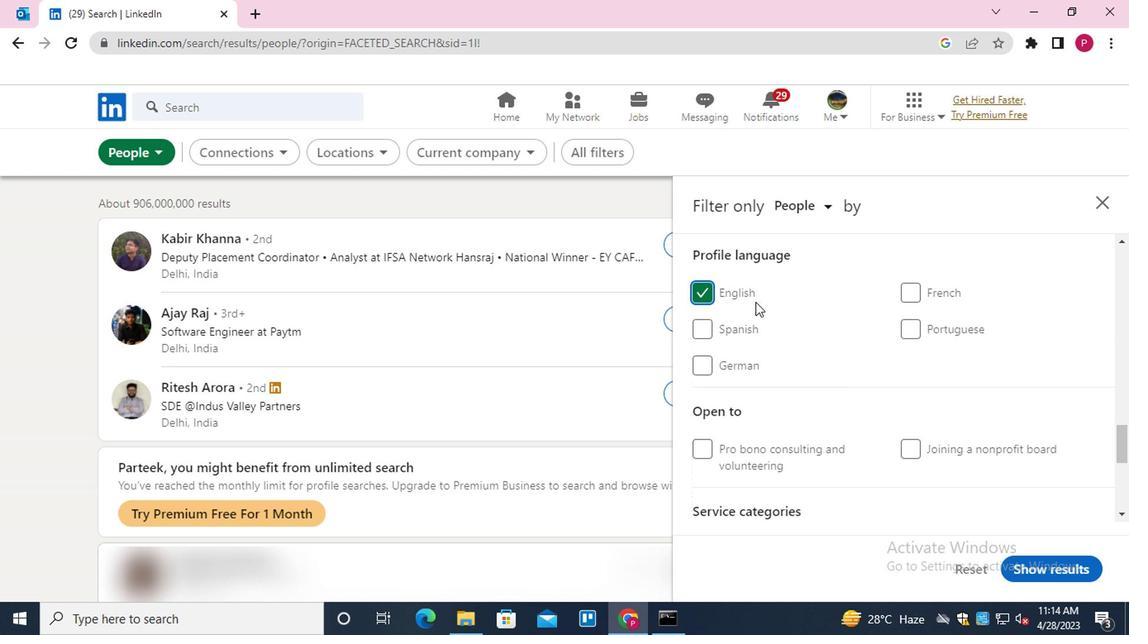 
Action: Mouse scrolled (752, 302) with delta (0, 0)
Screenshot: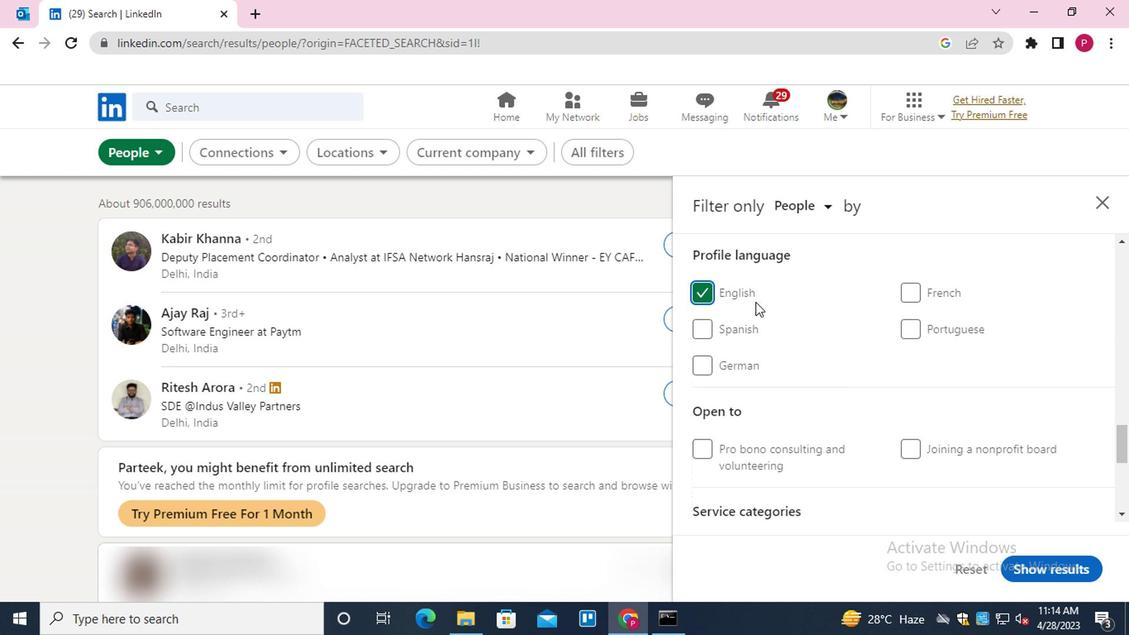 
Action: Mouse scrolled (752, 302) with delta (0, 0)
Screenshot: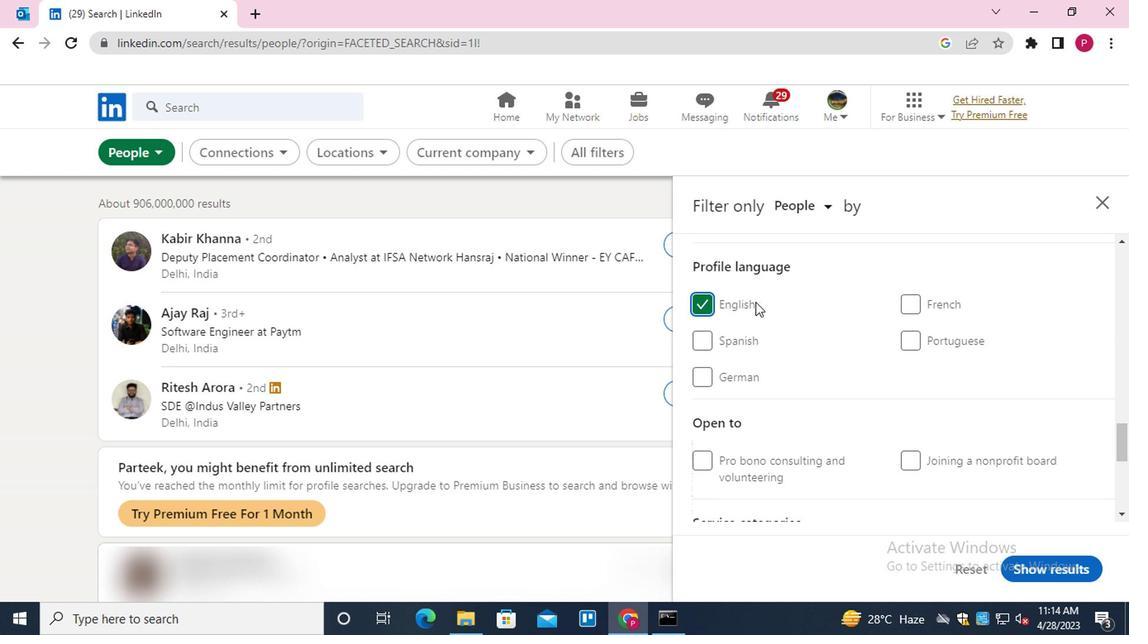
Action: Mouse scrolled (752, 302) with delta (0, 0)
Screenshot: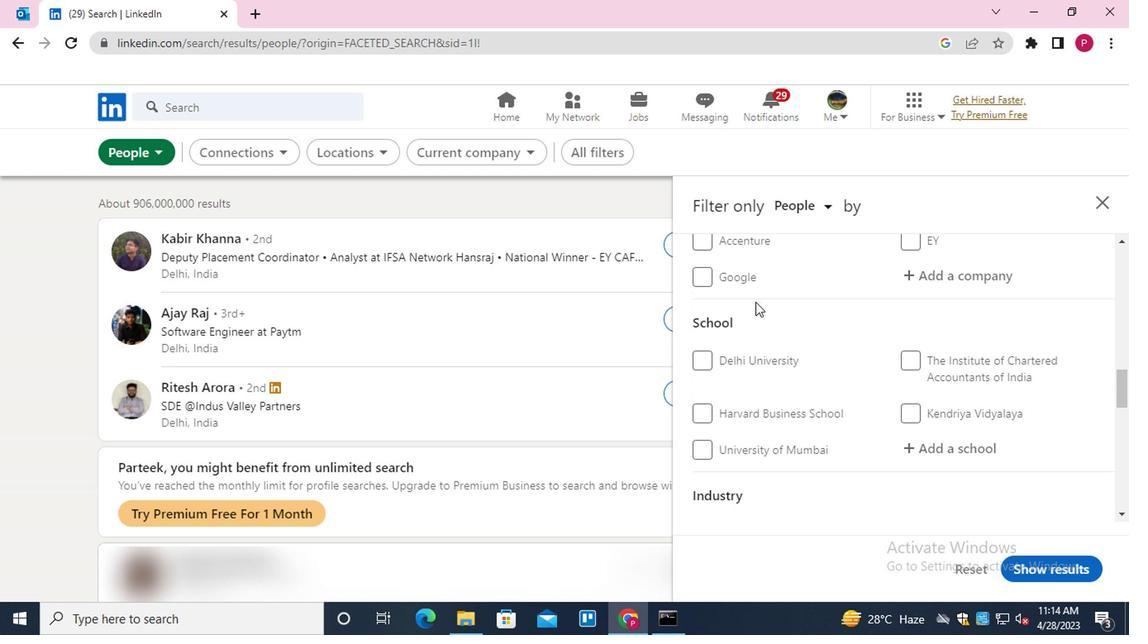 
Action: Mouse scrolled (752, 302) with delta (0, 0)
Screenshot: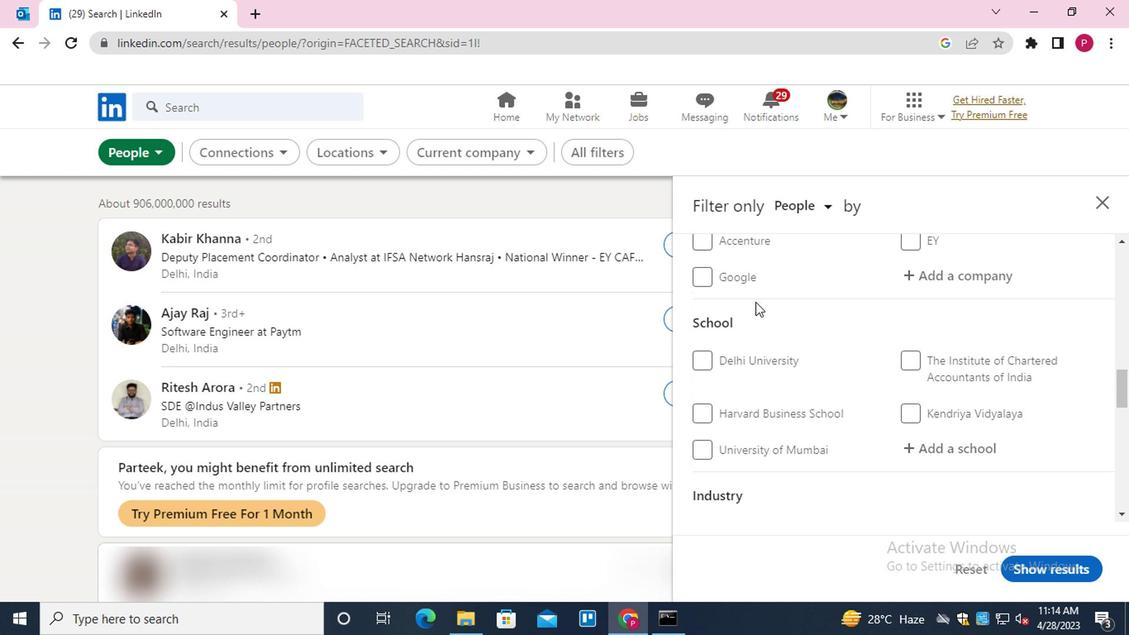 
Action: Mouse moved to (952, 288)
Screenshot: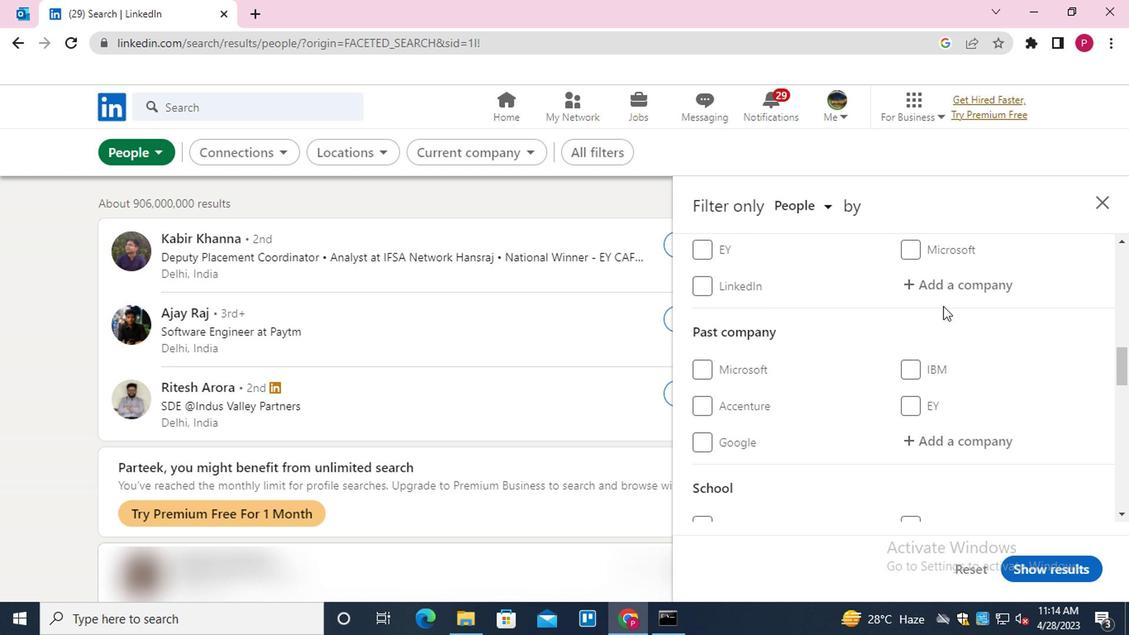 
Action: Mouse pressed left at (952, 288)
Screenshot: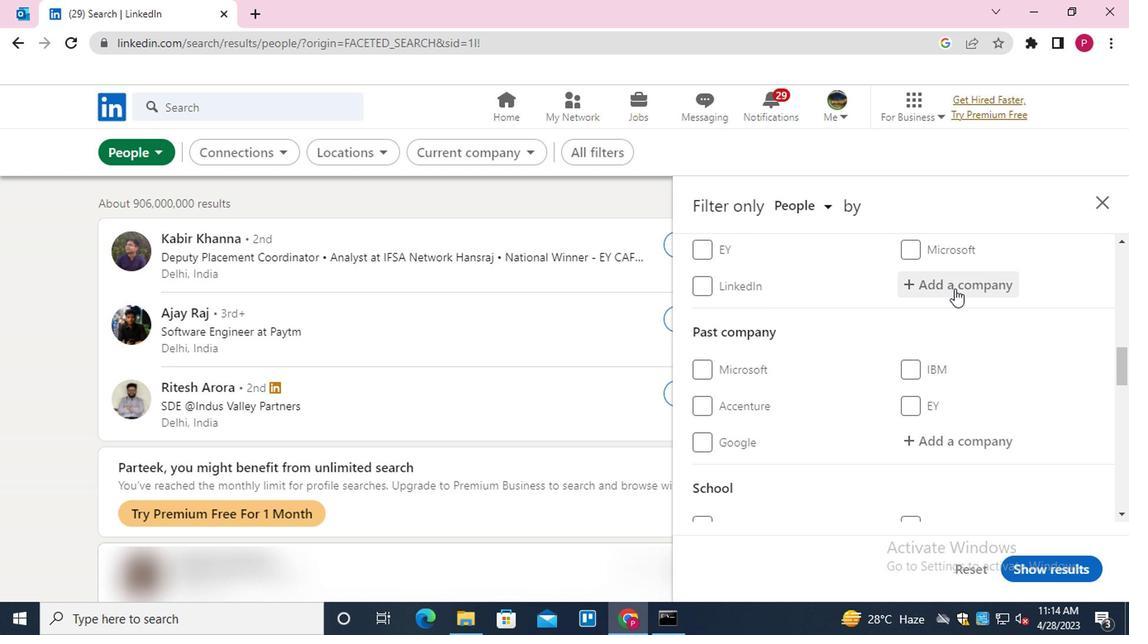 
Action: Key pressed <Key.shift>TARGET<Key.down><Key.enter>
Screenshot: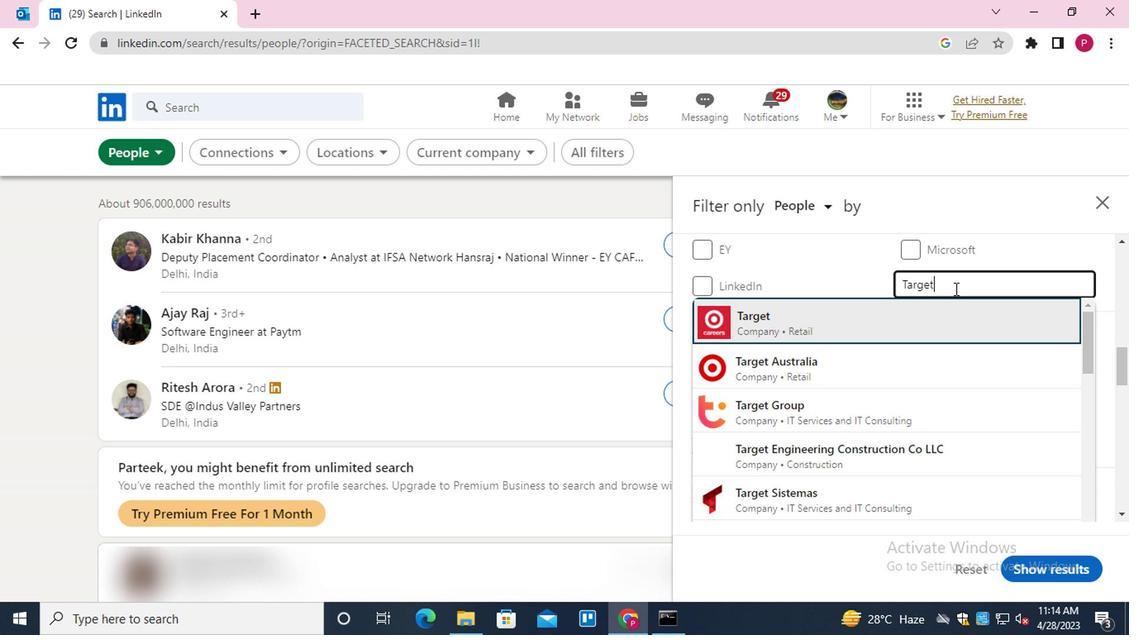 
Action: Mouse moved to (808, 347)
Screenshot: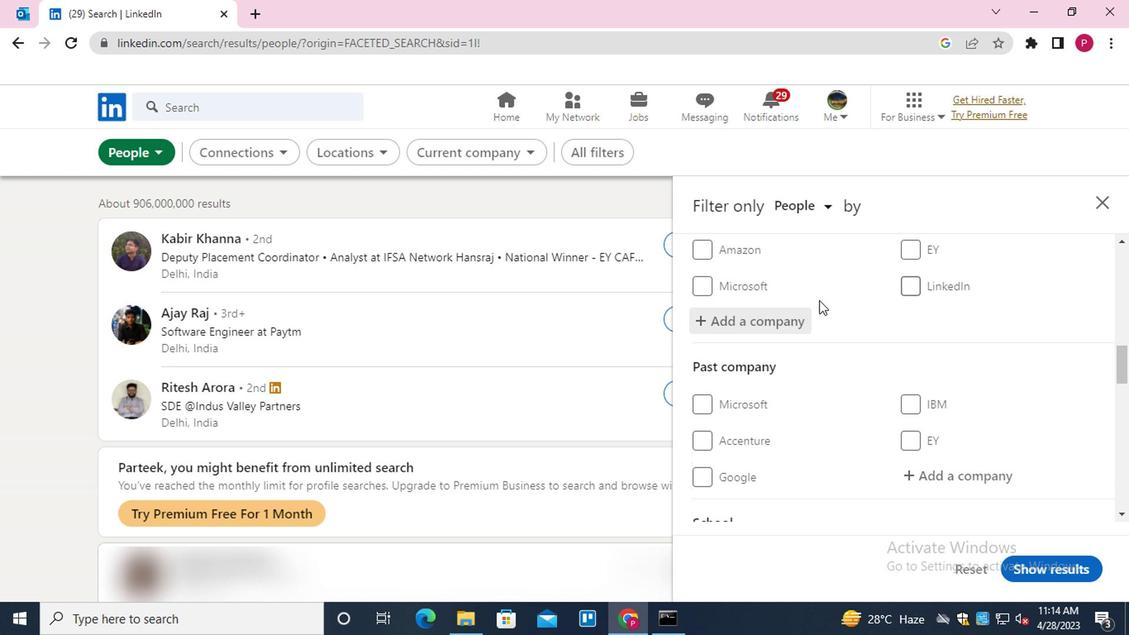 
Action: Mouse scrolled (808, 346) with delta (0, -1)
Screenshot: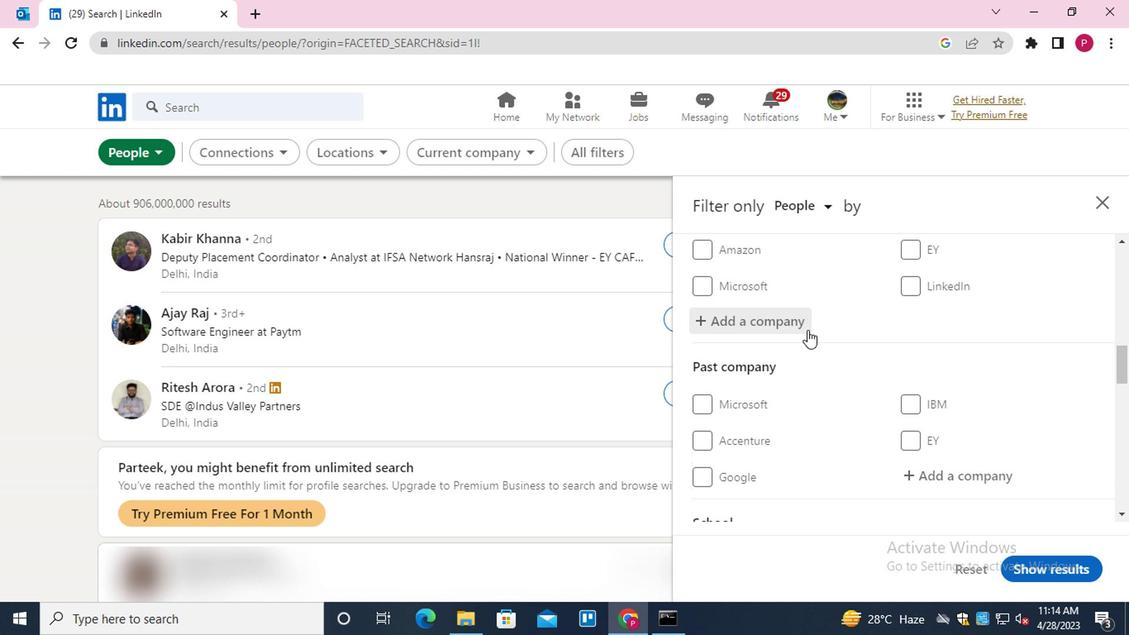 
Action: Mouse scrolled (808, 346) with delta (0, -1)
Screenshot: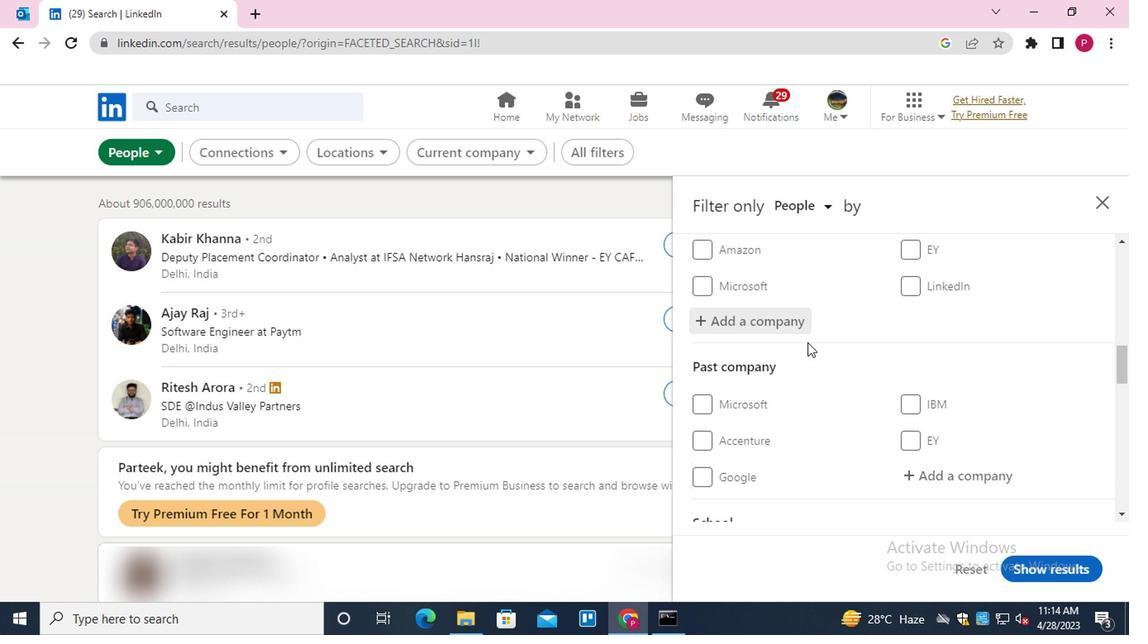 
Action: Mouse scrolled (808, 346) with delta (0, -1)
Screenshot: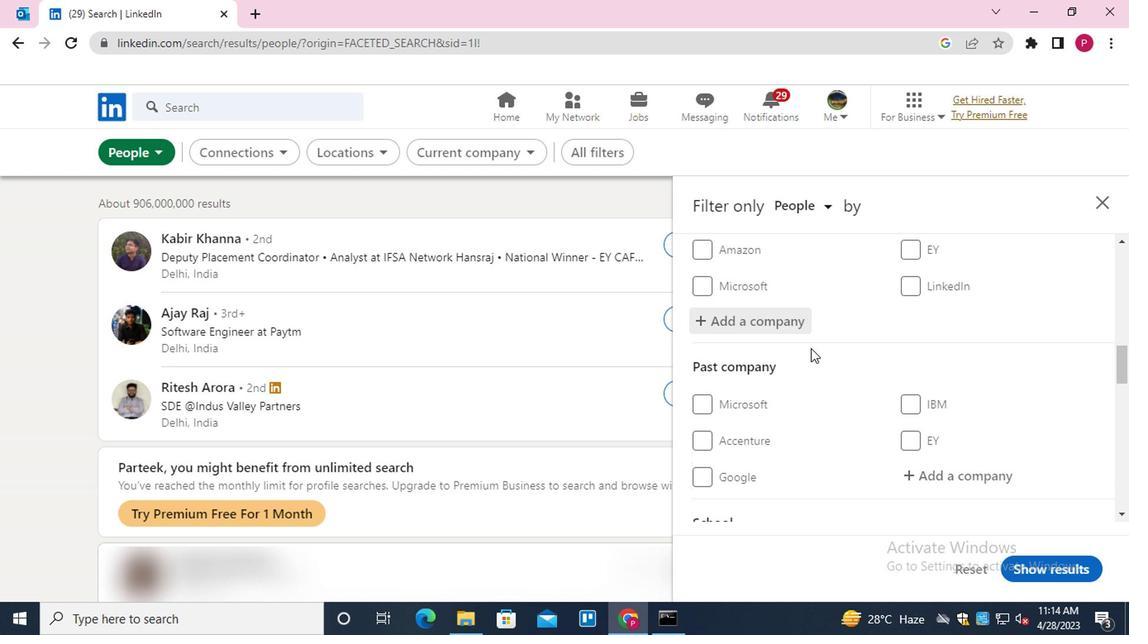 
Action: Mouse moved to (808, 348)
Screenshot: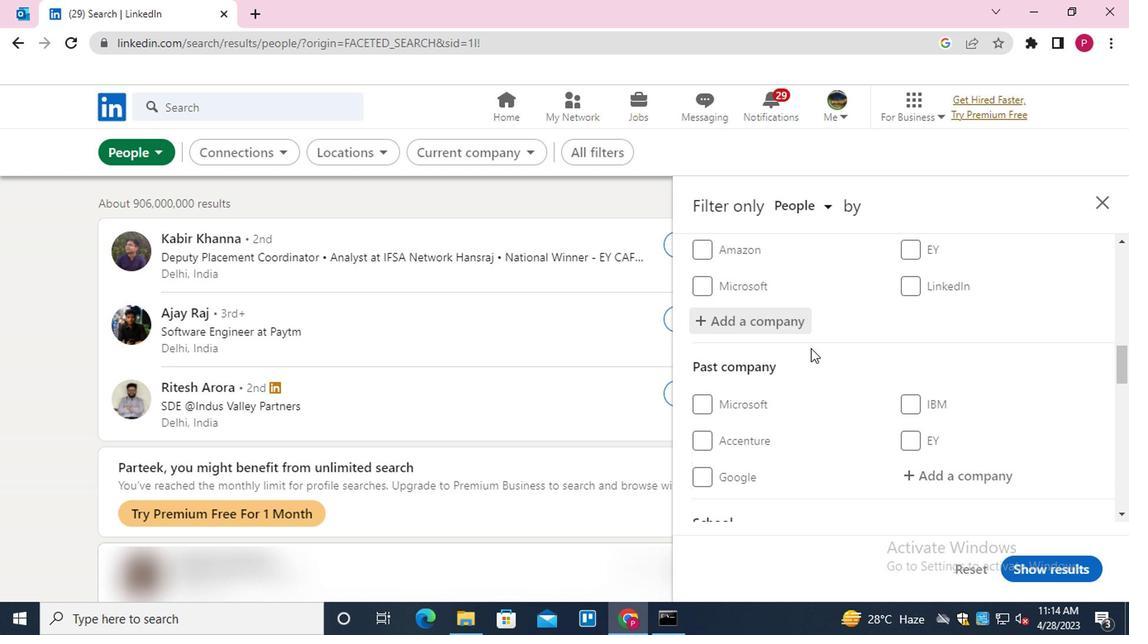 
Action: Mouse scrolled (808, 348) with delta (0, 0)
Screenshot: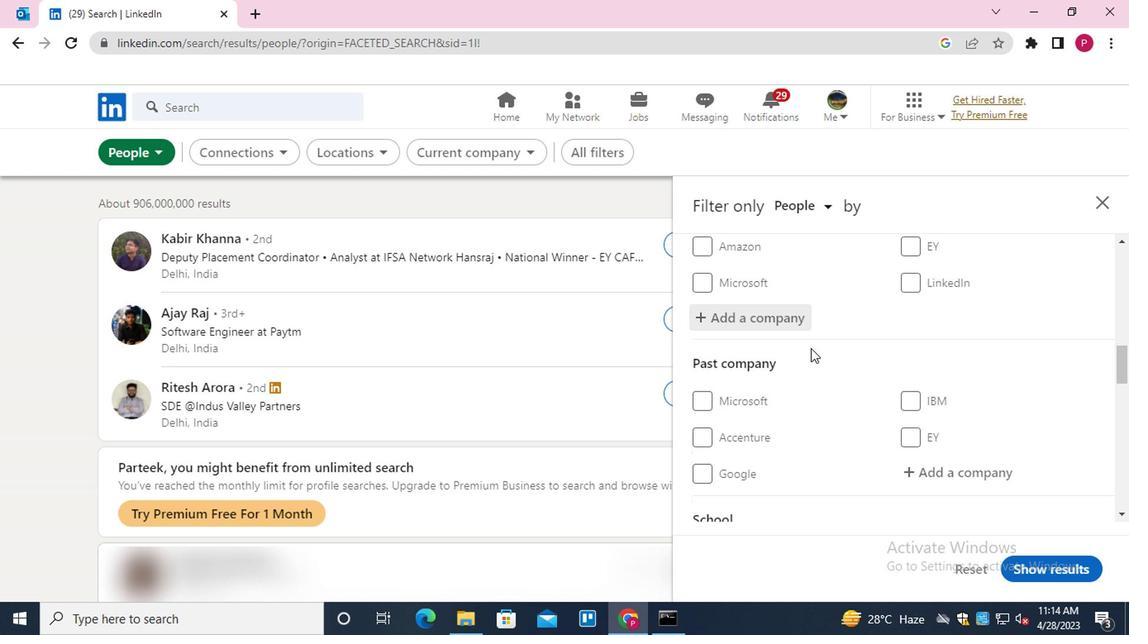 
Action: Mouse moved to (952, 312)
Screenshot: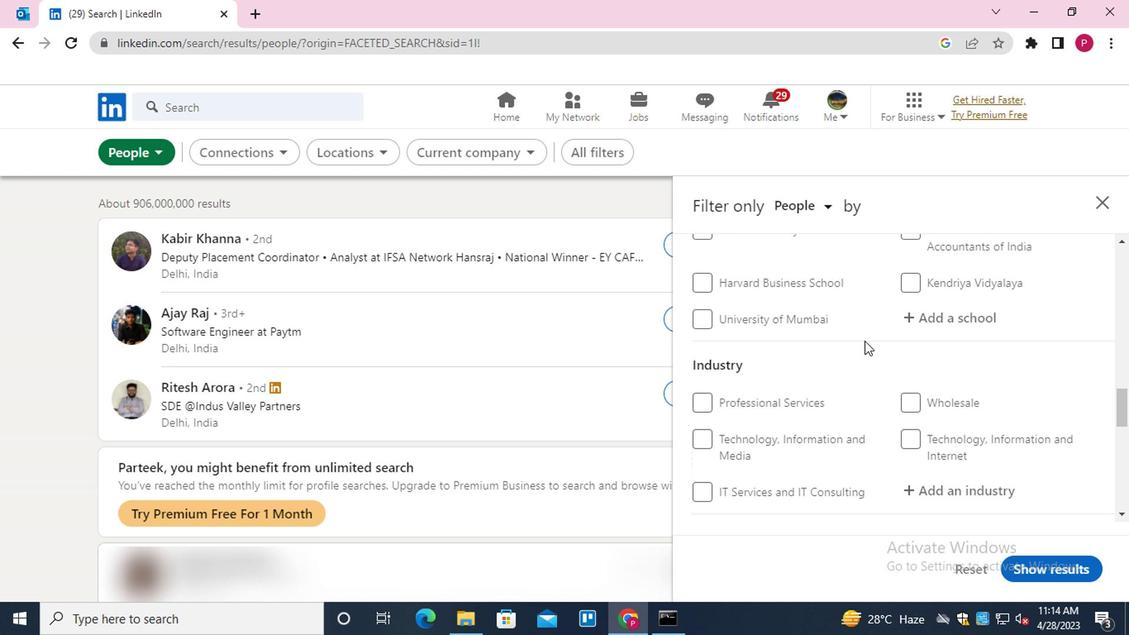 
Action: Mouse pressed left at (952, 312)
Screenshot: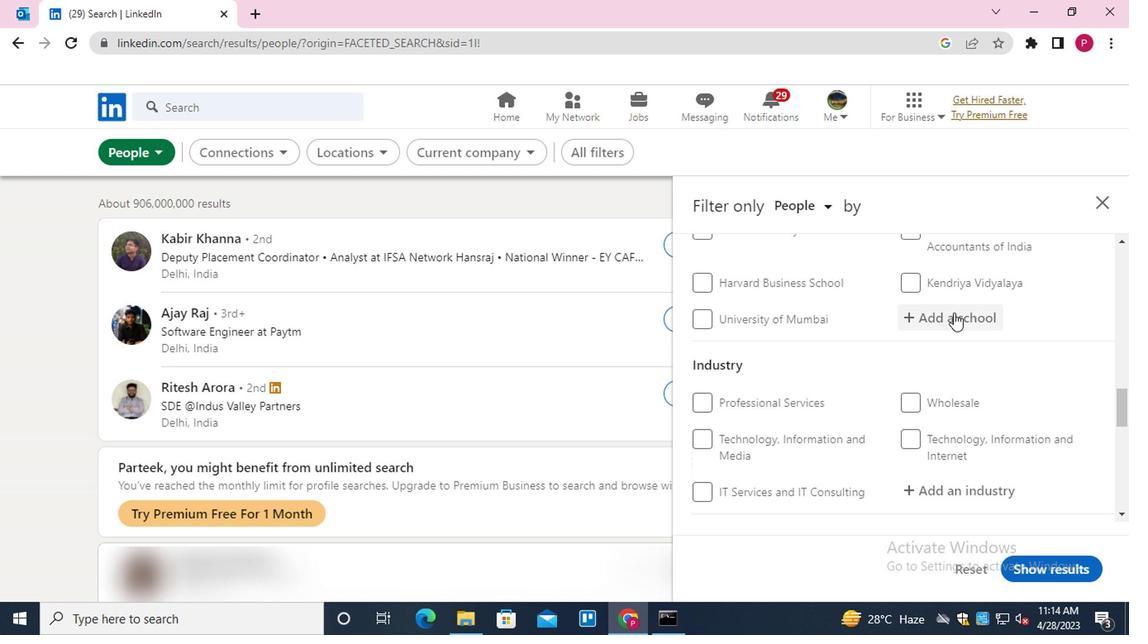 
Action: Key pressed <Key.shift><Key.shift><Key.shift><Key.shift><Key.shift><Key.shift><Key.shift><Key.shift><Key.shift><Key.shift><Key.shift><Key.shift><Key.shift><Key.shift><Key.shift><Key.shift><Key.shift><Key.shift><Key.shift><Key.shift><Key.shift><Key.shift><Key.shift><Key.shift><Key.shift><Key.shift><Key.shift><Key.shift><Key.shift>KONGU<Key.space><Key.down><Key.enter>
Screenshot: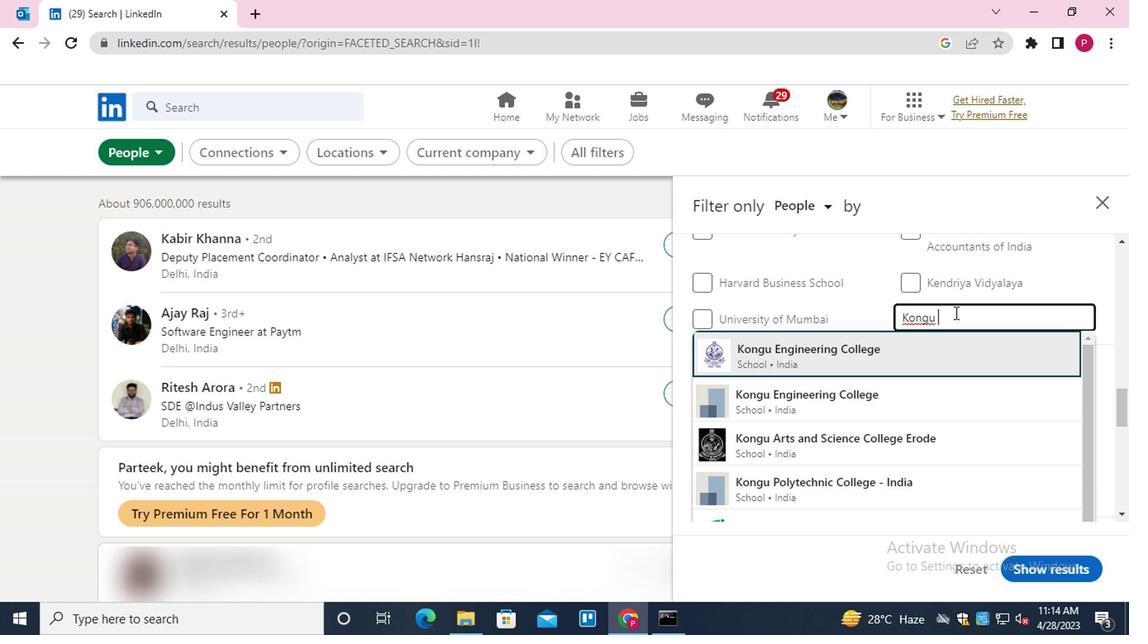 
Action: Mouse moved to (877, 344)
Screenshot: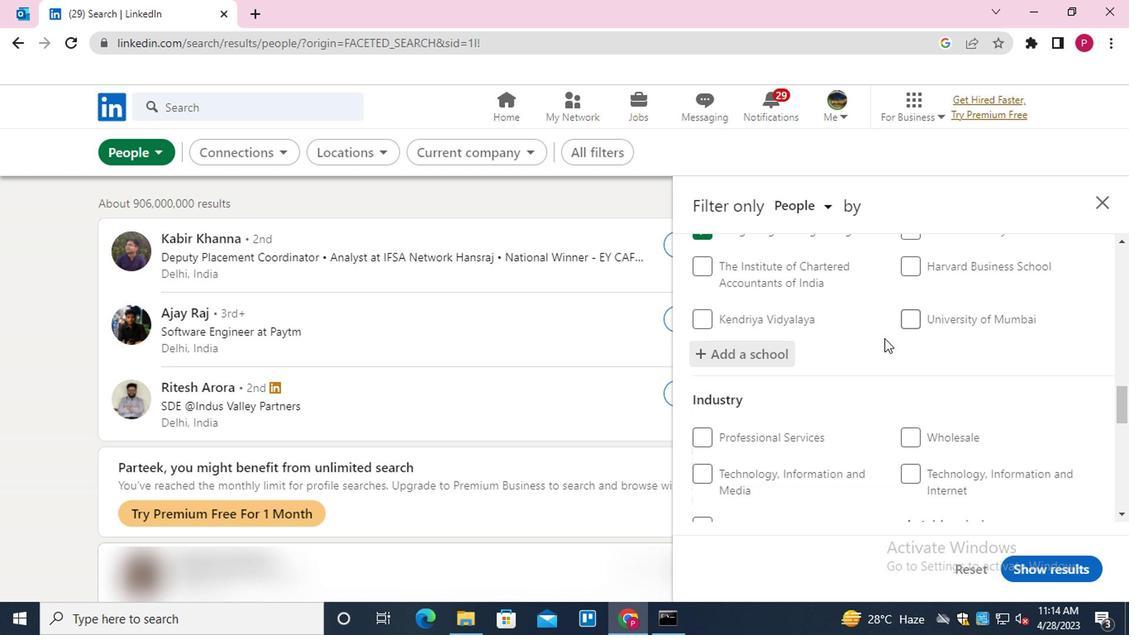 
Action: Mouse scrolled (877, 343) with delta (0, 0)
Screenshot: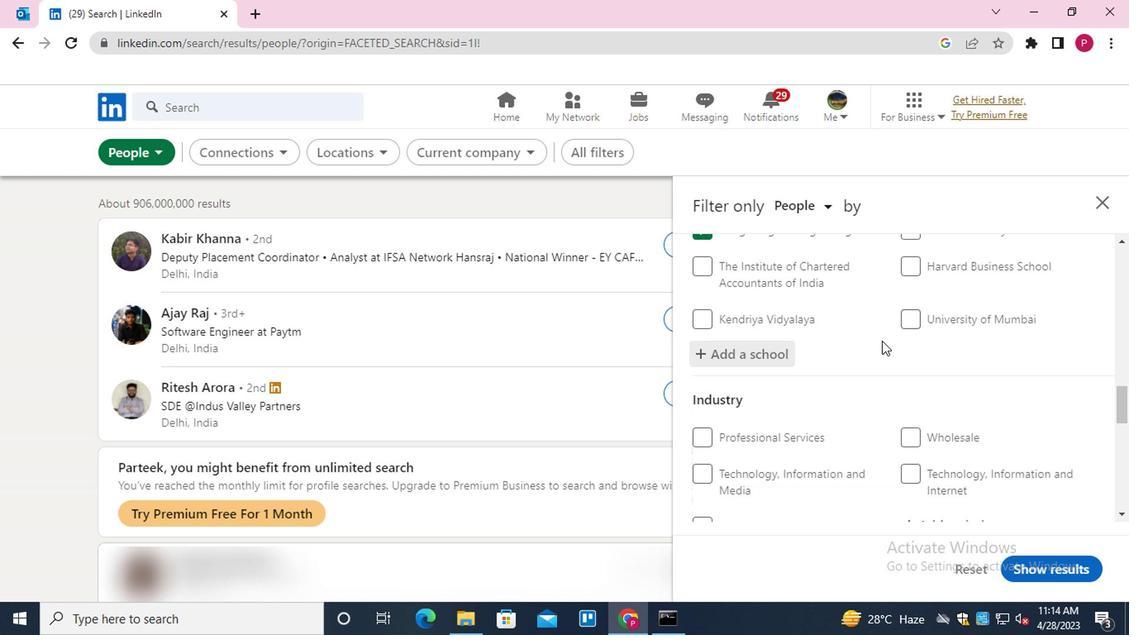 
Action: Mouse moved to (876, 344)
Screenshot: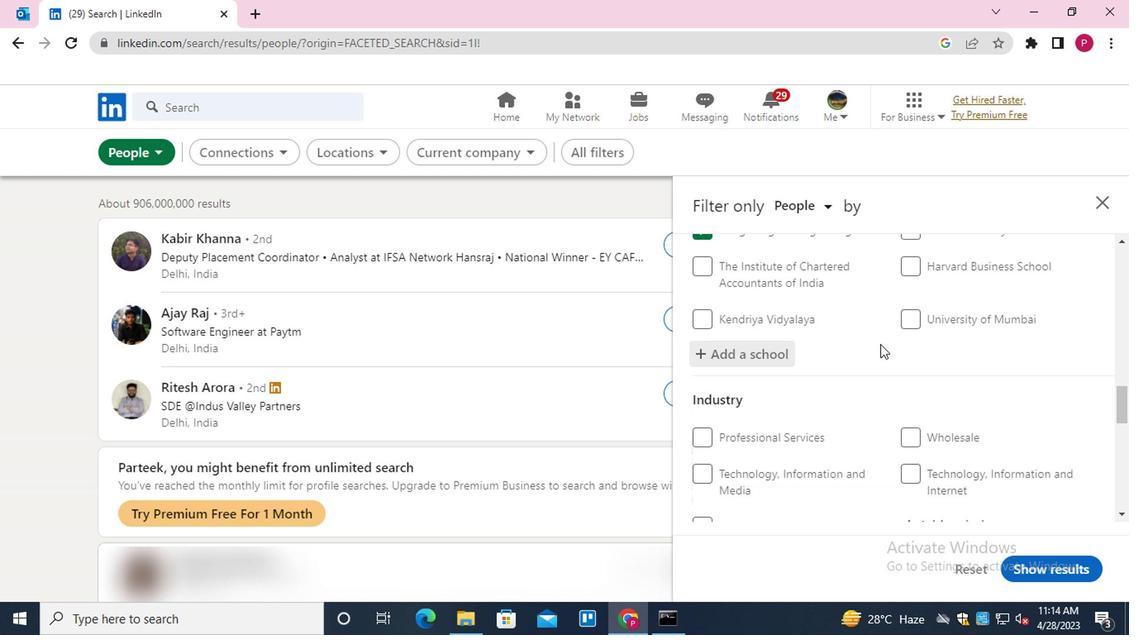 
Action: Mouse scrolled (876, 343) with delta (0, 0)
Screenshot: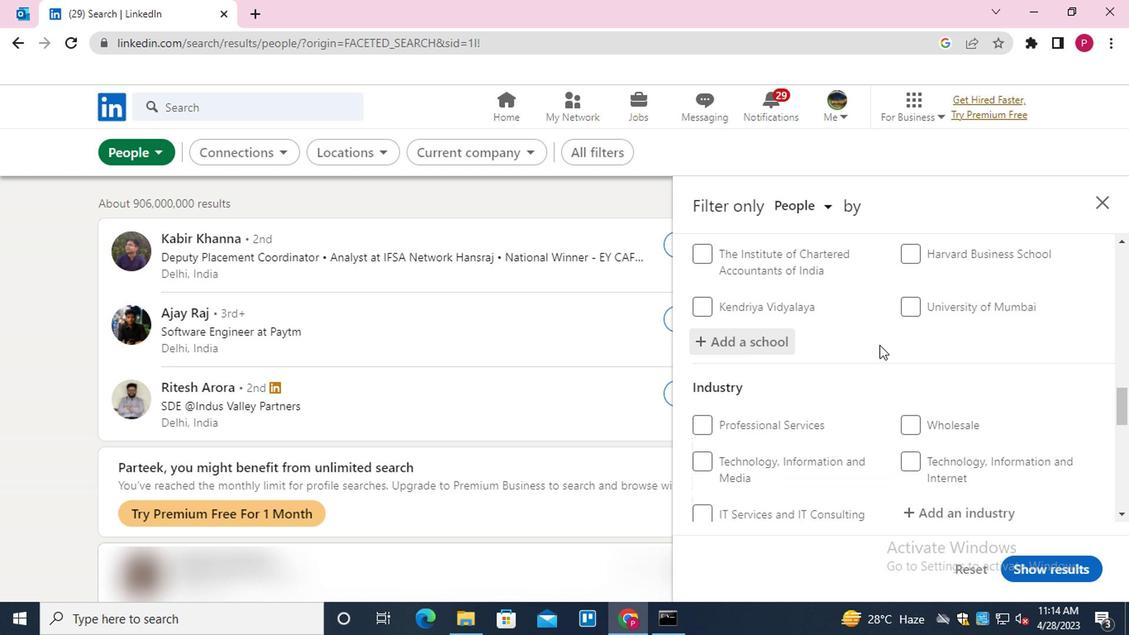 
Action: Mouse scrolled (876, 343) with delta (0, 0)
Screenshot: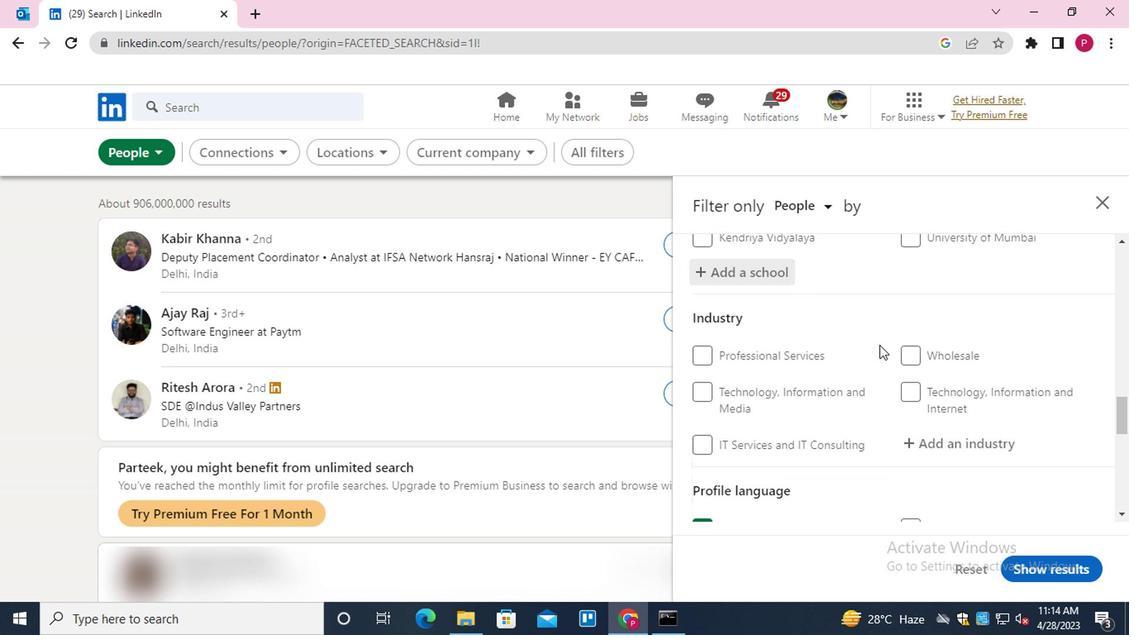 
Action: Mouse moved to (981, 281)
Screenshot: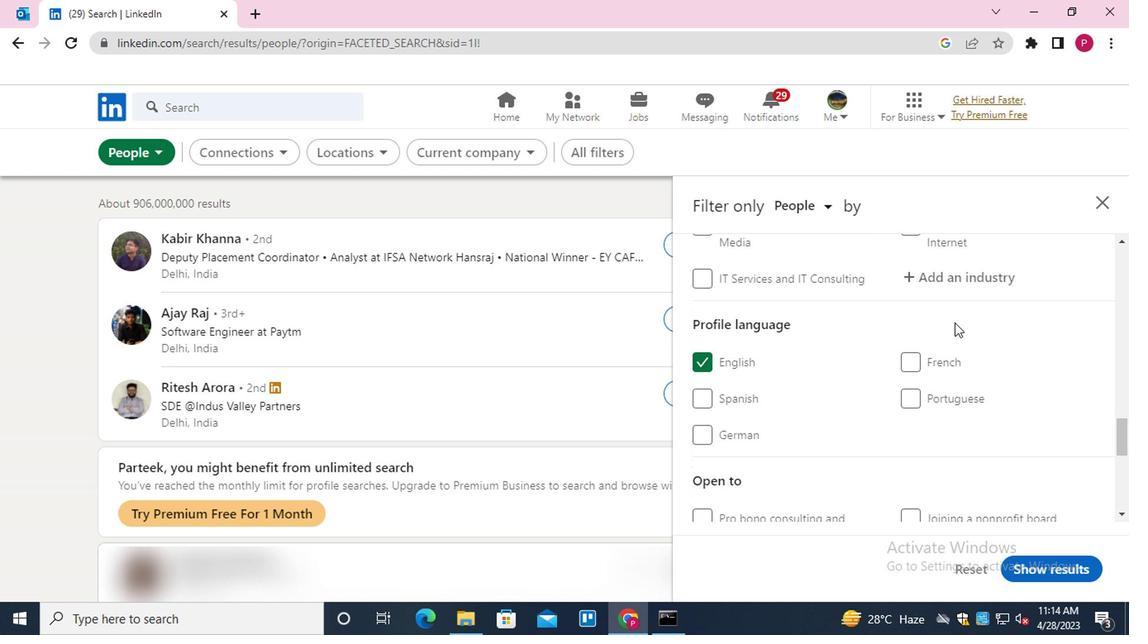 
Action: Mouse pressed left at (981, 281)
Screenshot: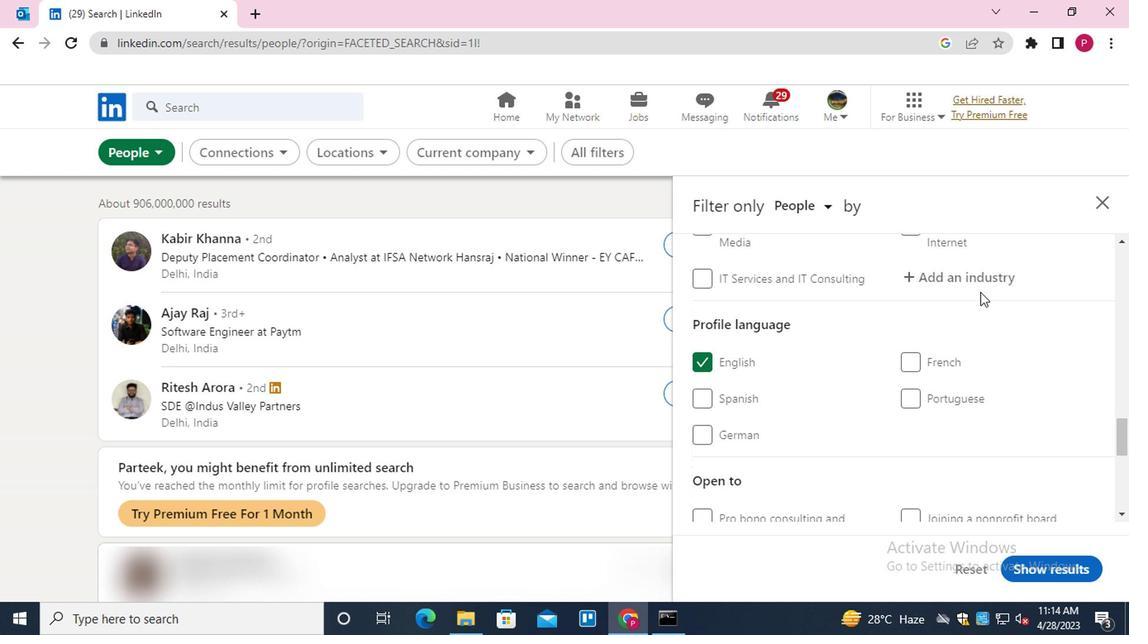 
Action: Key pressed <Key.shift>MEDIA<Key.down><Key.down><Key.enter>
Screenshot: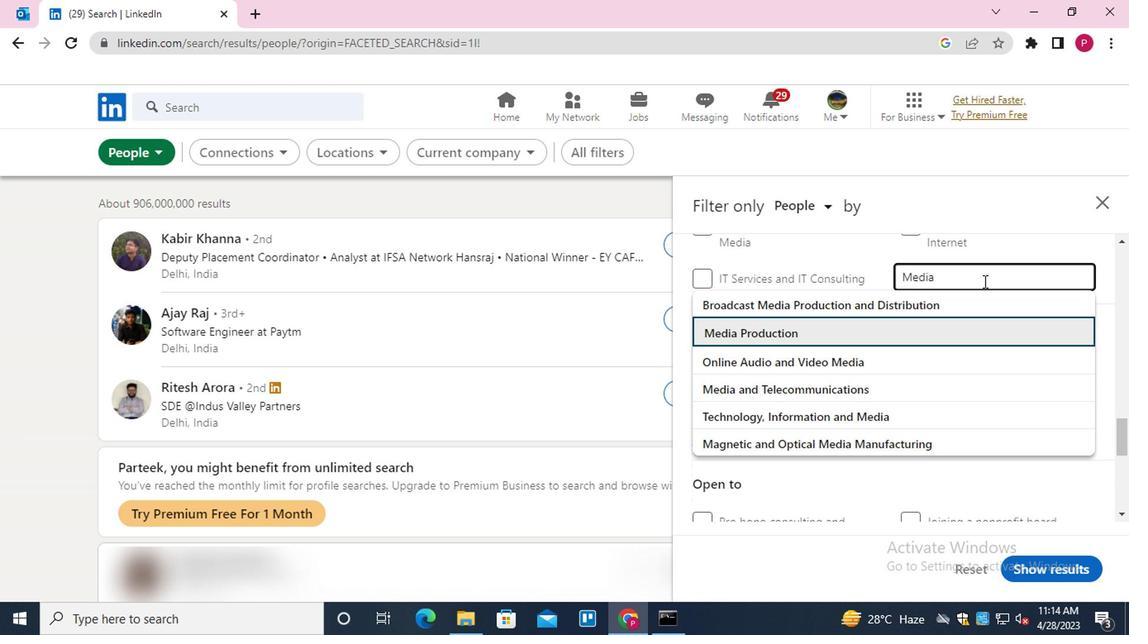 
Action: Mouse moved to (951, 295)
Screenshot: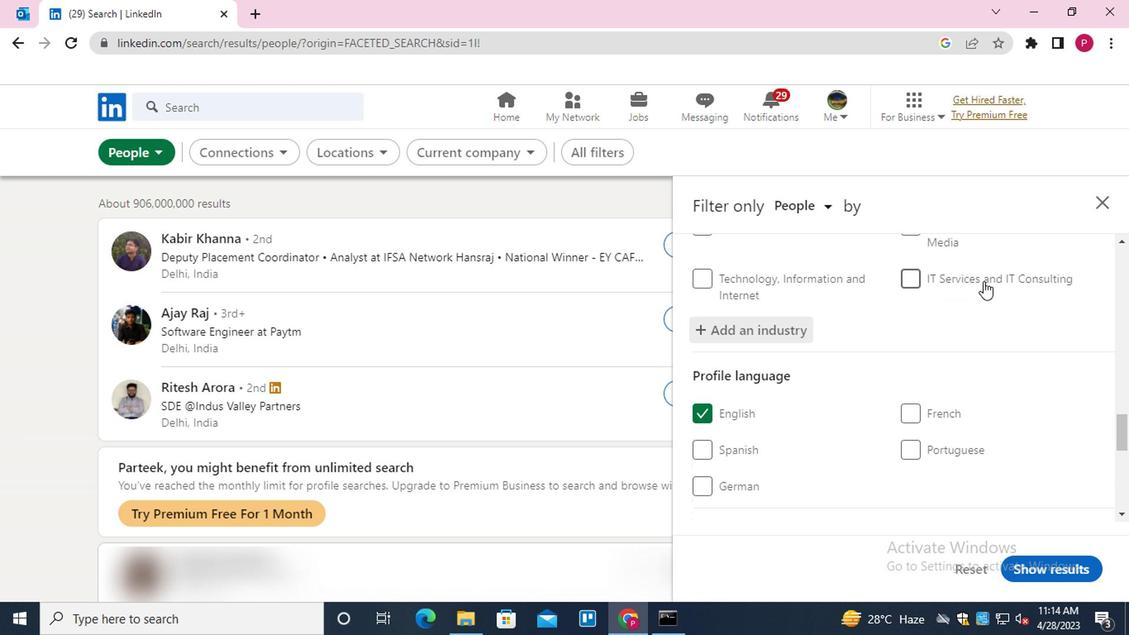 
Action: Mouse scrolled (951, 295) with delta (0, 0)
Screenshot: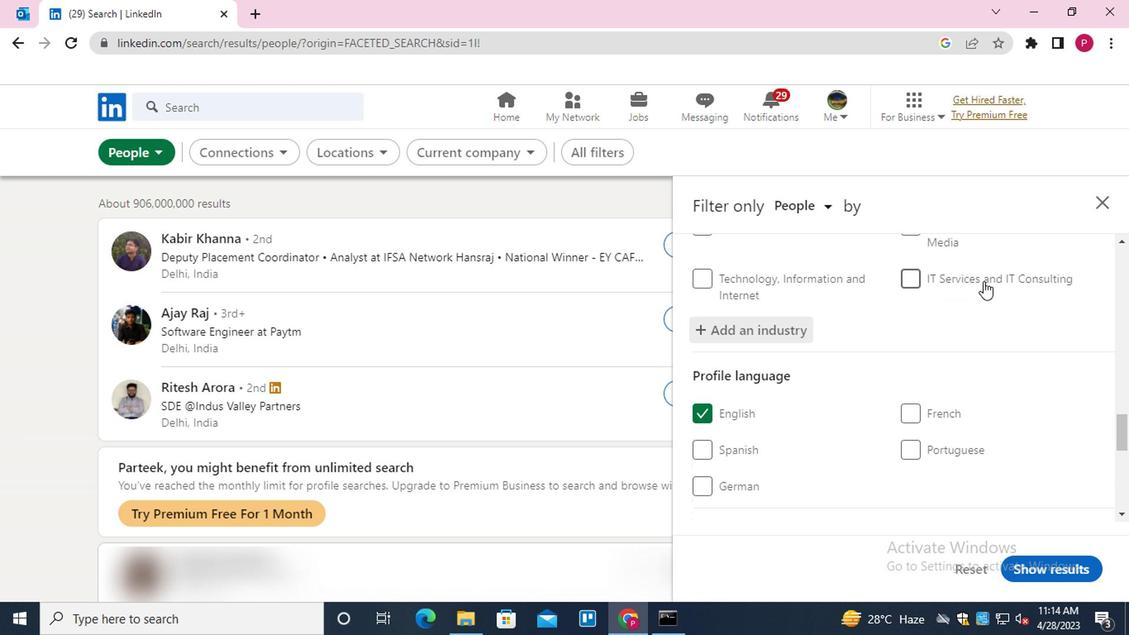 
Action: Mouse moved to (938, 300)
Screenshot: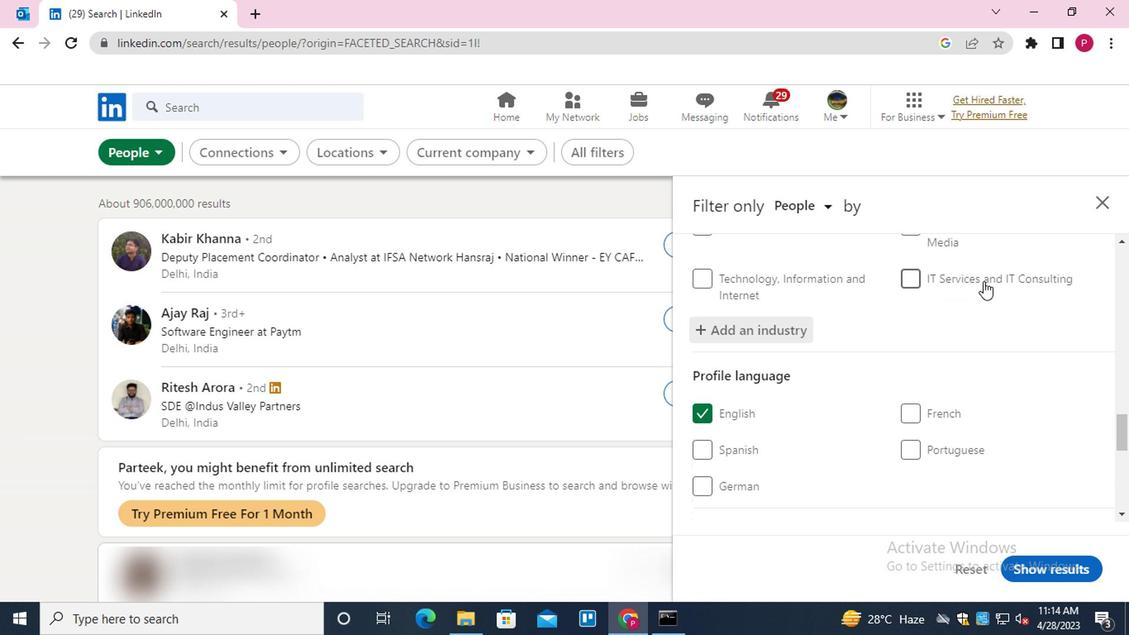 
Action: Mouse scrolled (938, 299) with delta (0, 0)
Screenshot: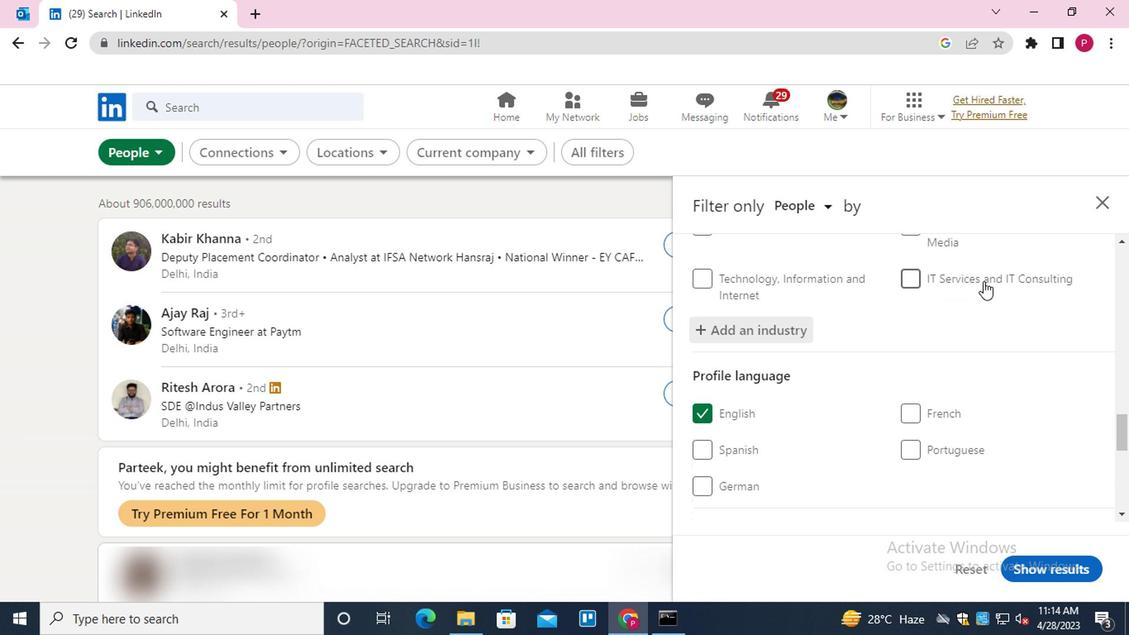 
Action: Mouse moved to (932, 306)
Screenshot: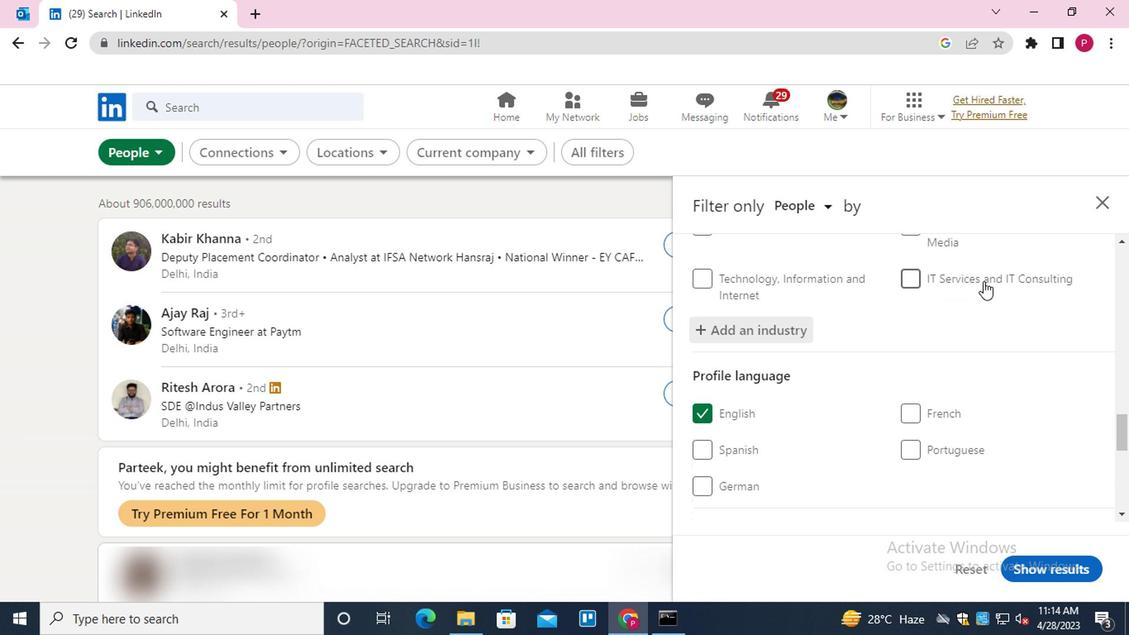 
Action: Mouse scrolled (932, 305) with delta (0, 0)
Screenshot: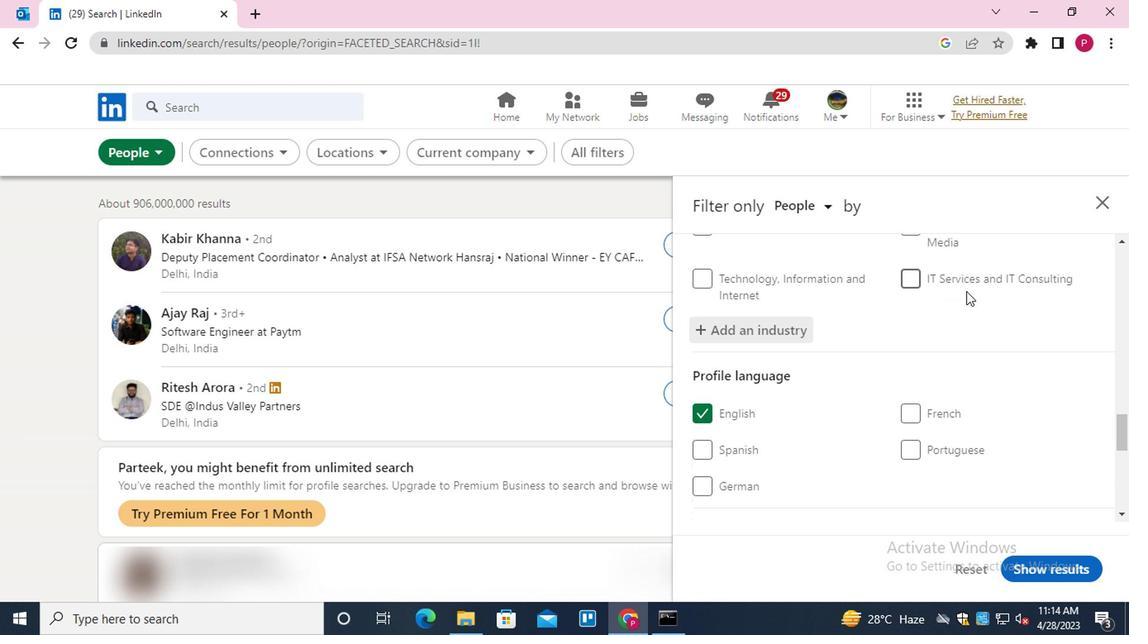 
Action: Mouse moved to (931, 308)
Screenshot: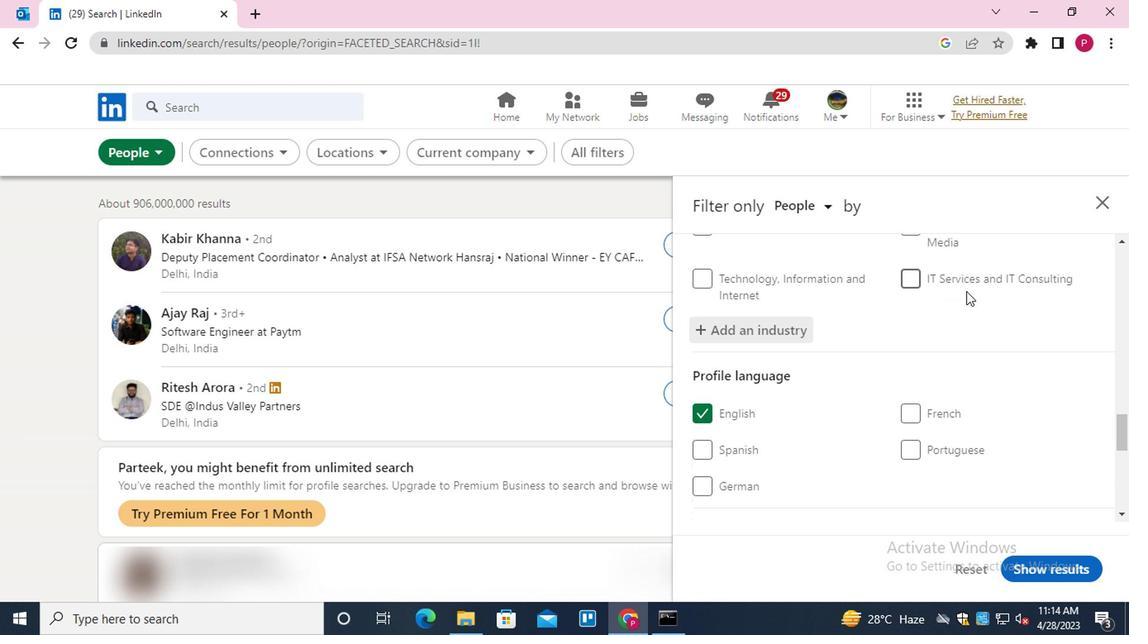 
Action: Mouse scrolled (931, 307) with delta (0, 0)
Screenshot: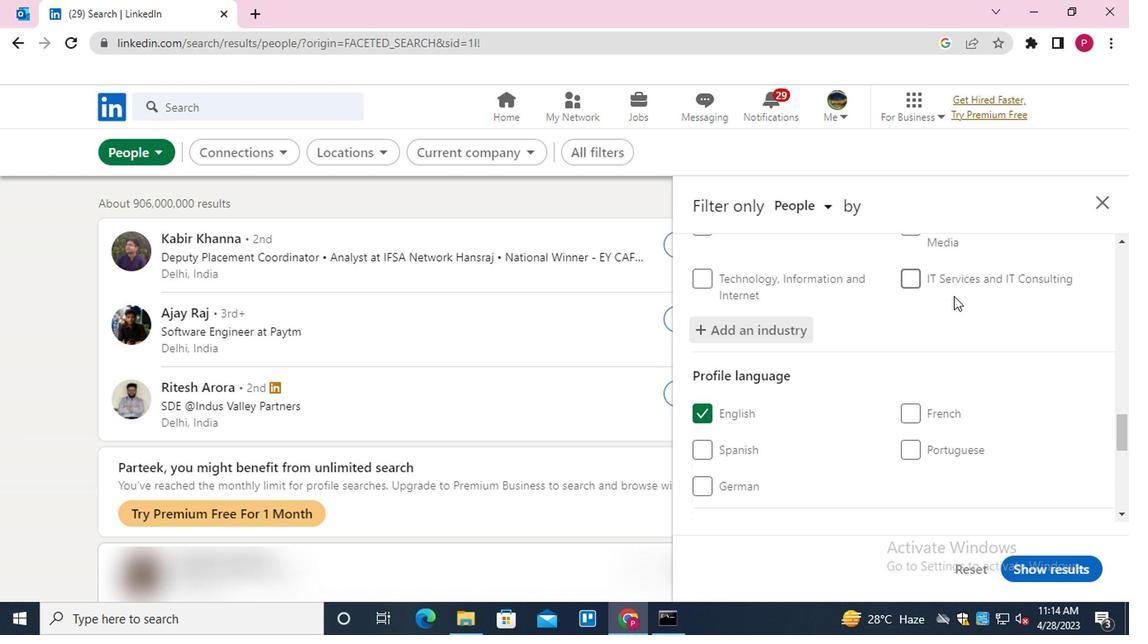 
Action: Mouse moved to (930, 310)
Screenshot: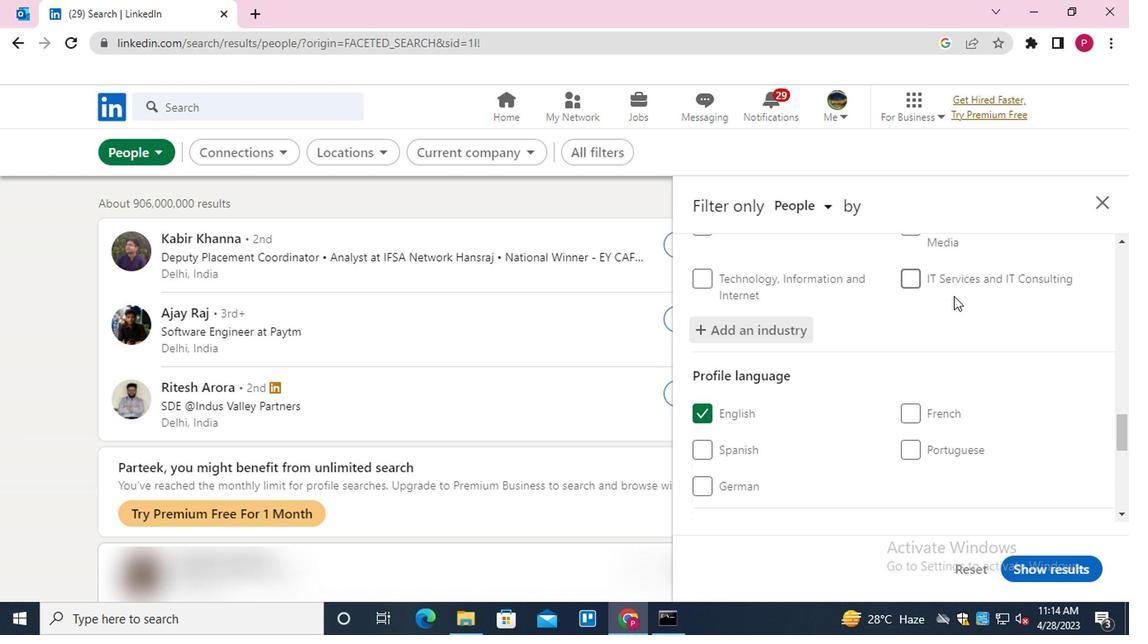 
Action: Mouse scrolled (930, 309) with delta (0, 0)
Screenshot: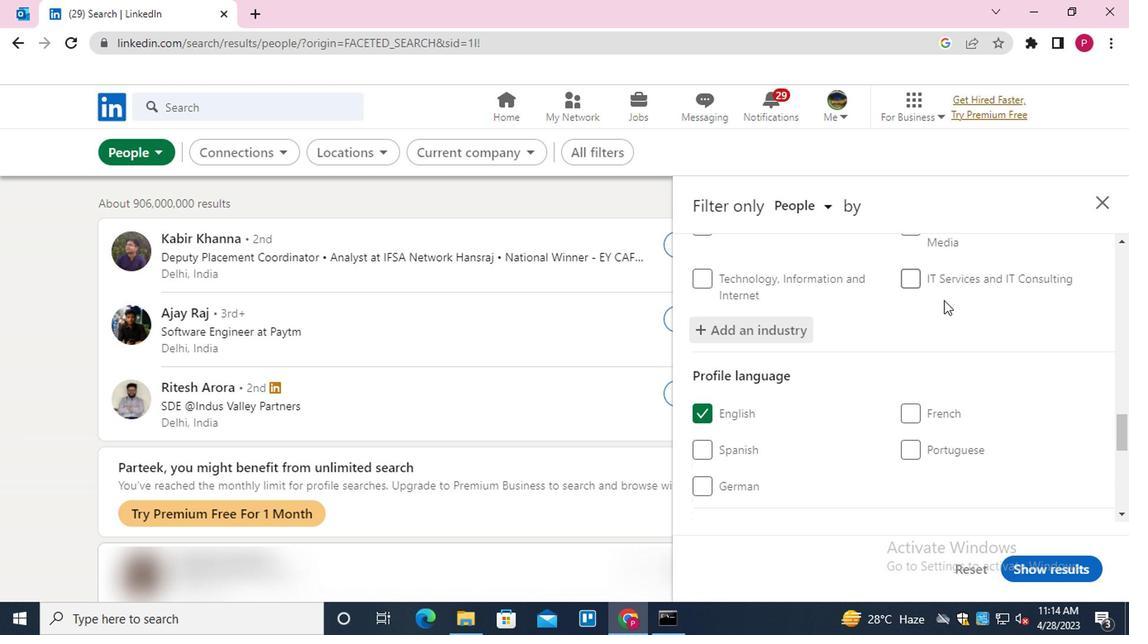 
Action: Mouse moved to (949, 328)
Screenshot: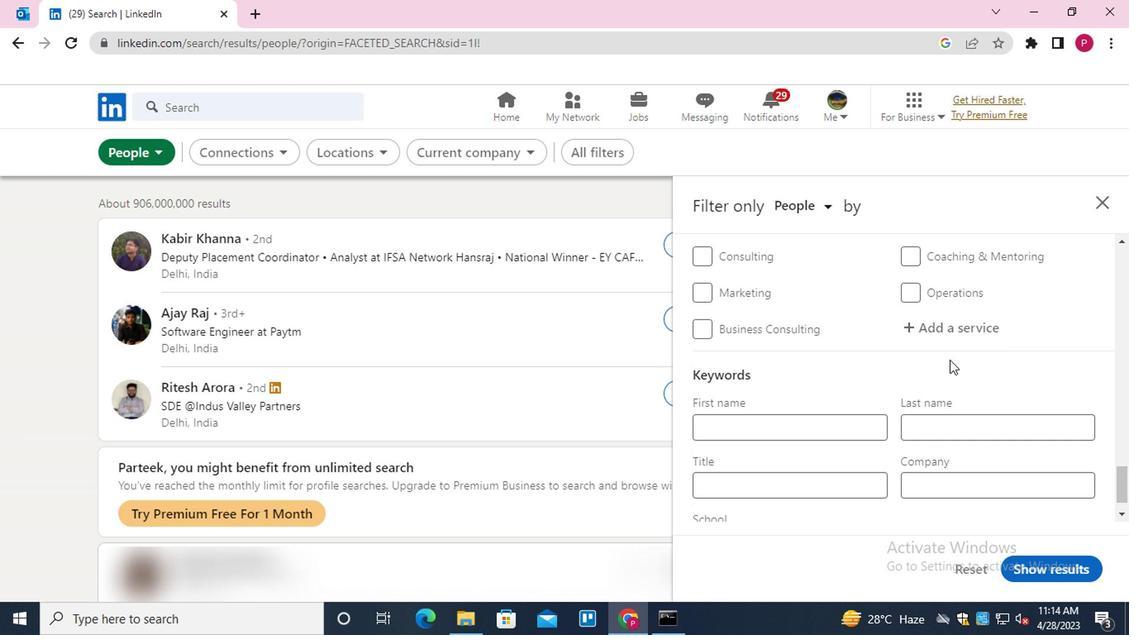 
Action: Mouse pressed left at (949, 328)
Screenshot: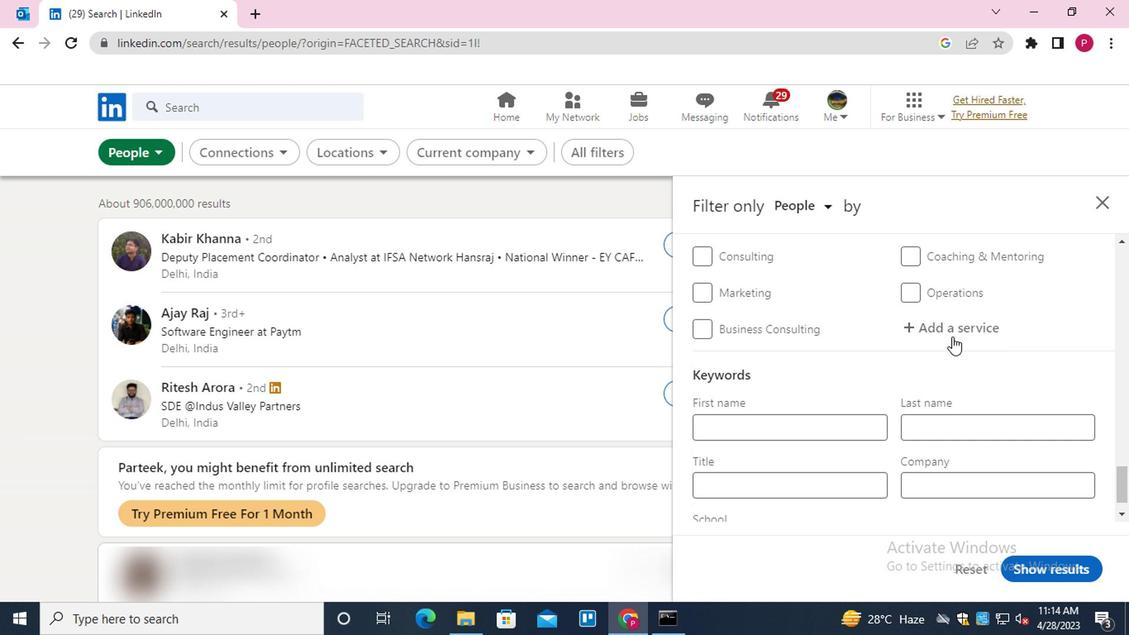 
Action: Key pressed <Key.shift>LIFE<Key.down><Key.enter>
Screenshot: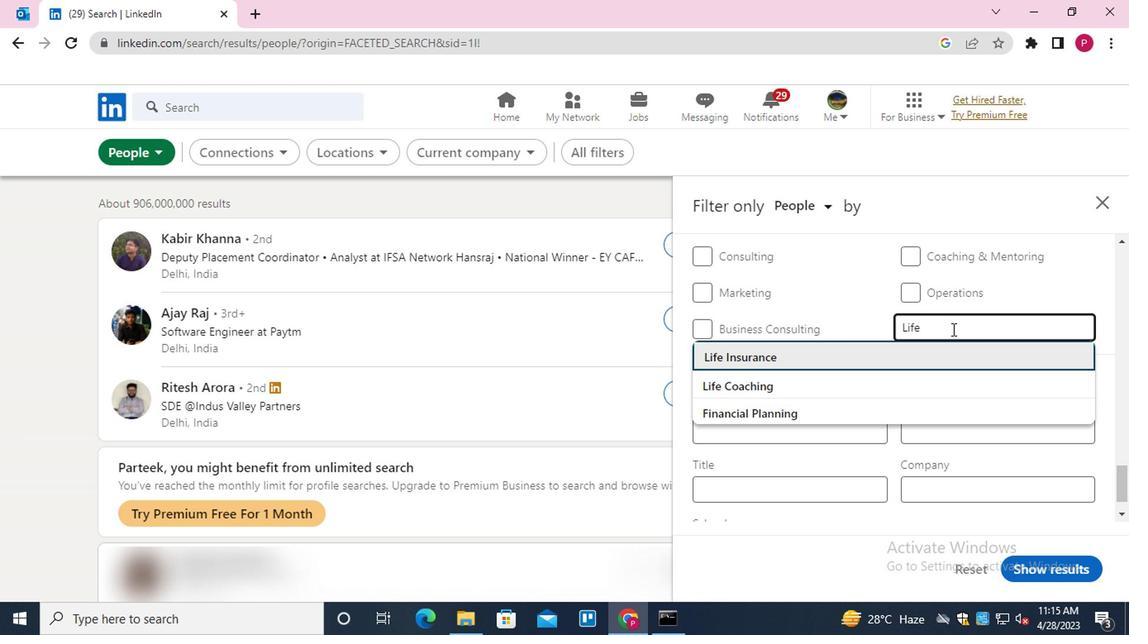 
Action: Mouse scrolled (949, 327) with delta (0, -1)
Screenshot: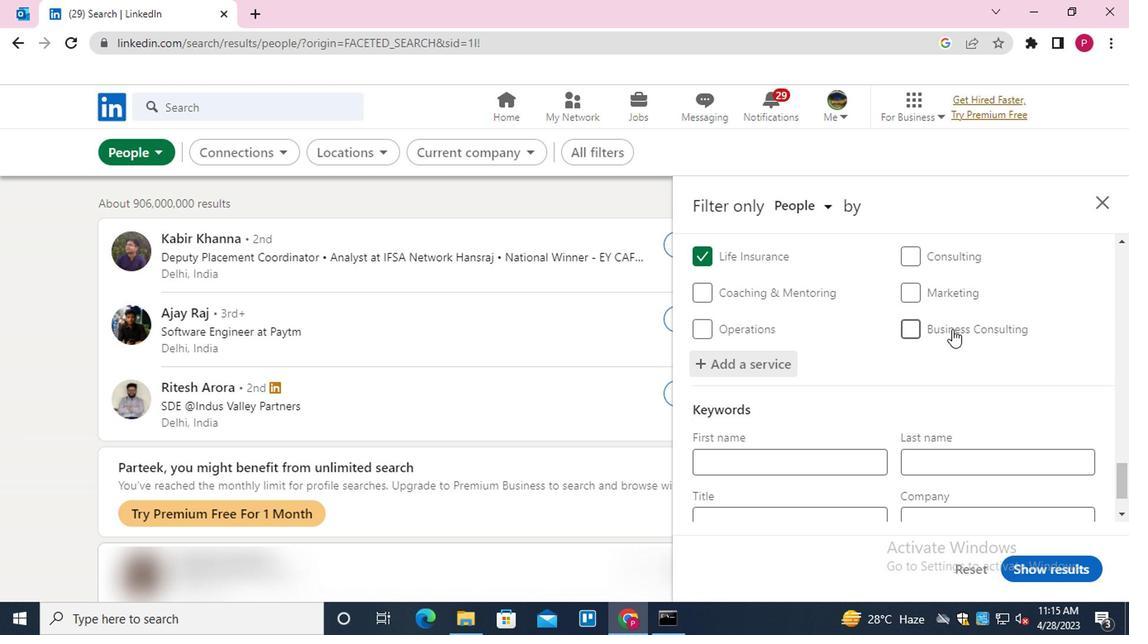 
Action: Mouse scrolled (949, 327) with delta (0, -1)
Screenshot: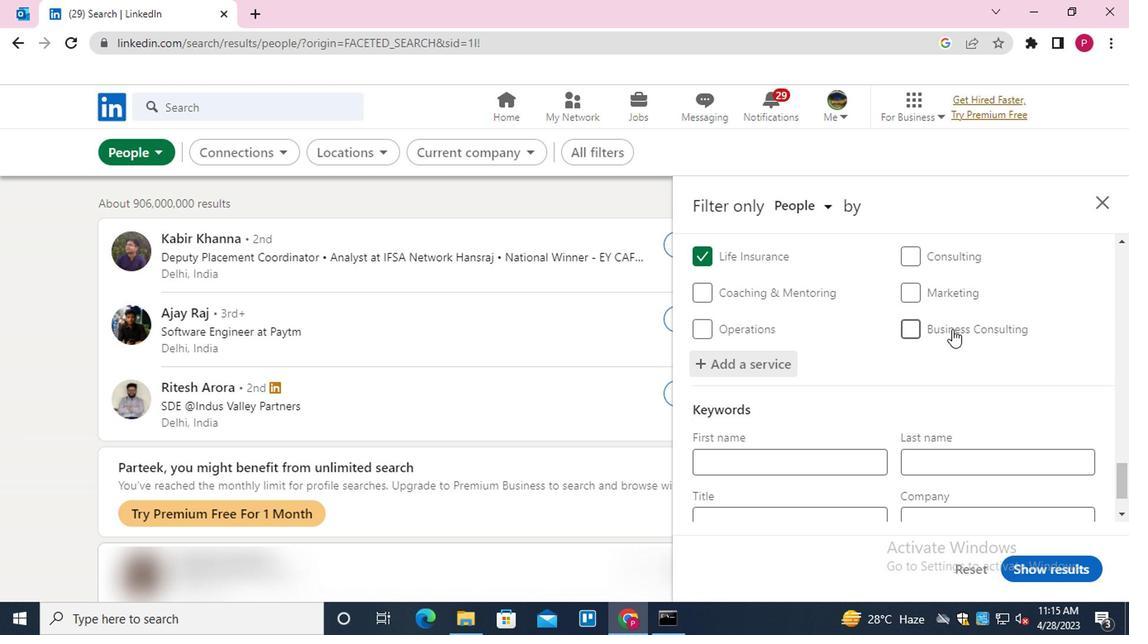 
Action: Mouse scrolled (949, 327) with delta (0, -1)
Screenshot: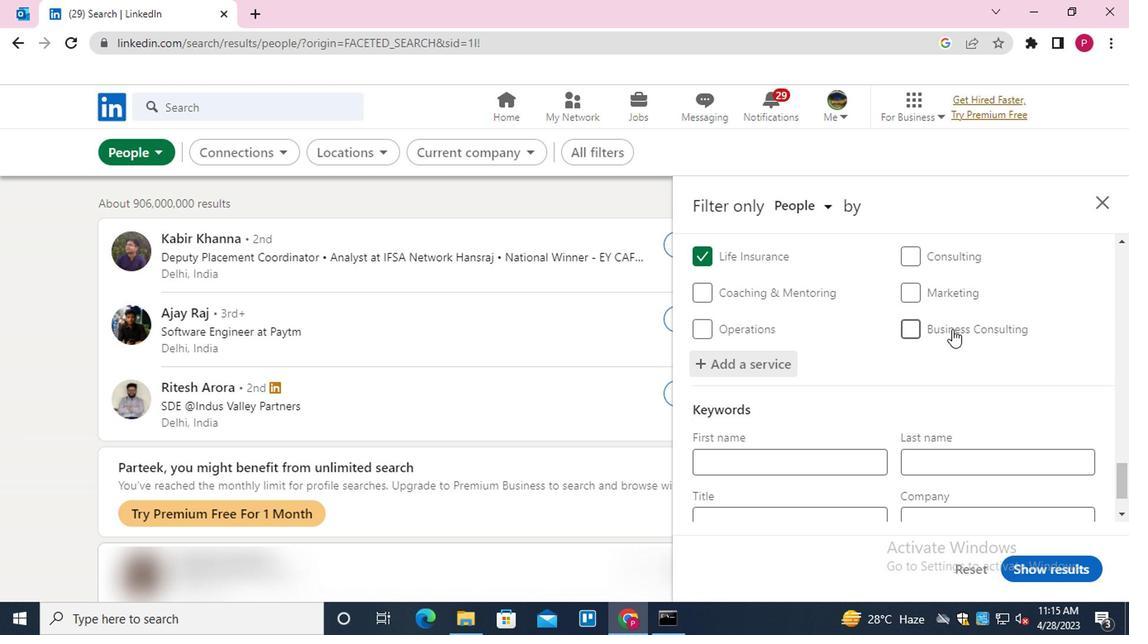 
Action: Mouse moved to (798, 445)
Screenshot: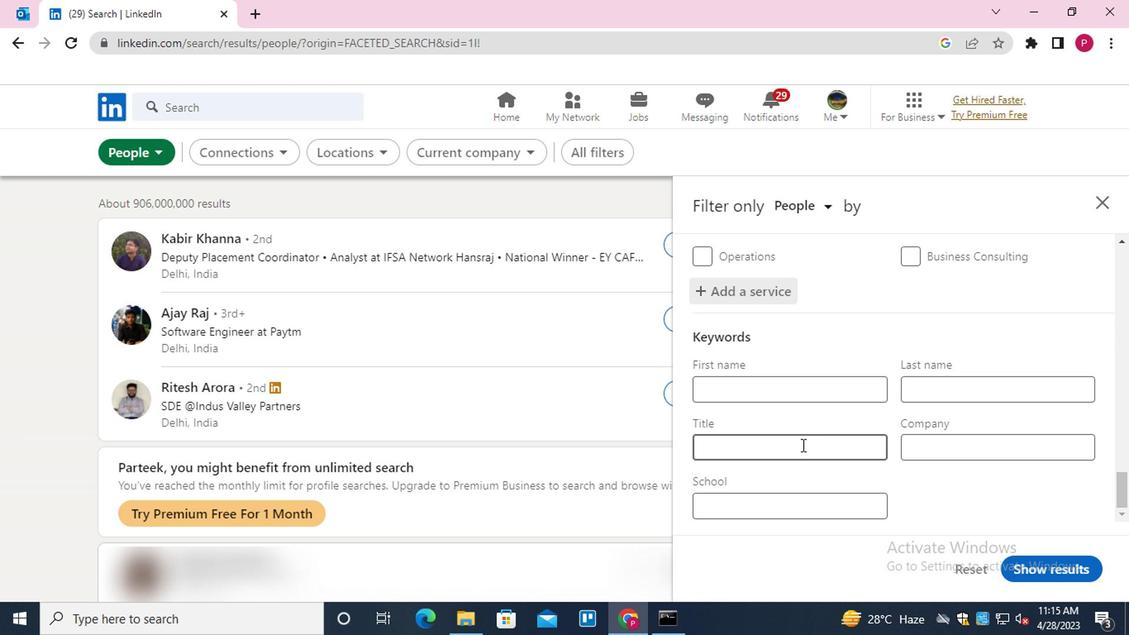 
Action: Mouse pressed left at (798, 445)
Screenshot: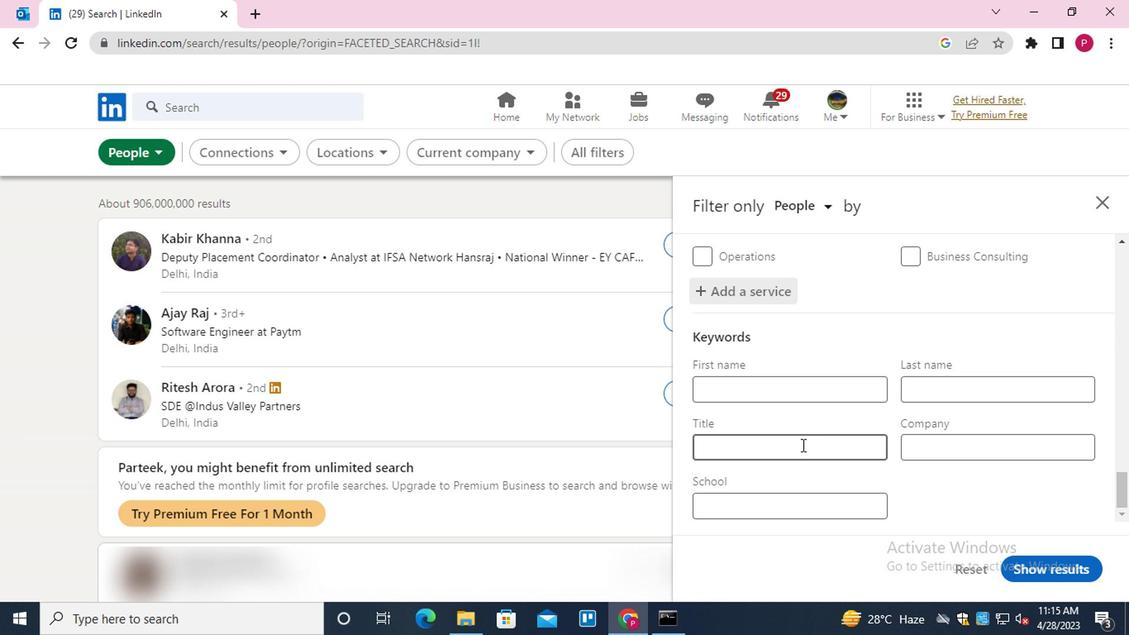 
Action: Mouse moved to (788, 392)
Screenshot: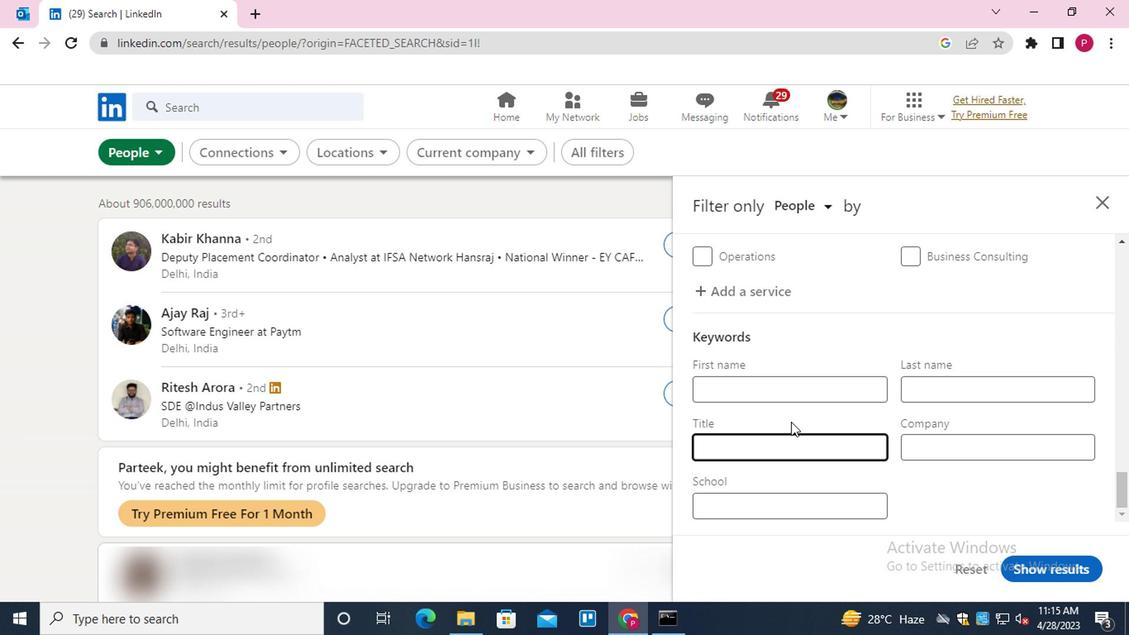 
Action: Key pressed <Key.shift><Key.shift>CAREGIVER
Screenshot: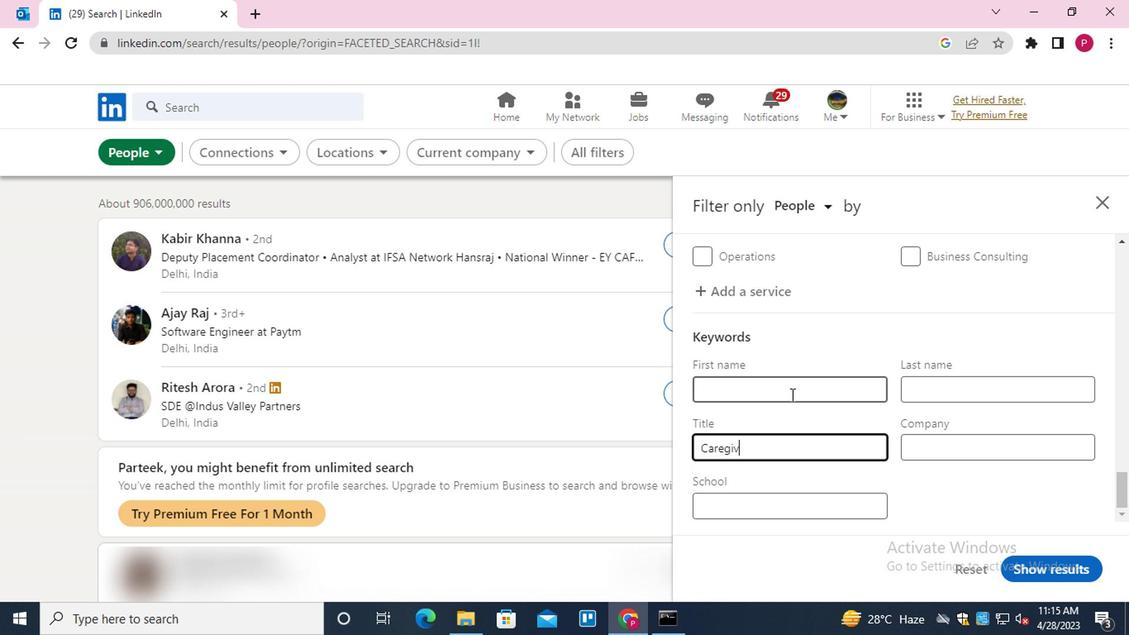
Action: Mouse moved to (1024, 556)
Screenshot: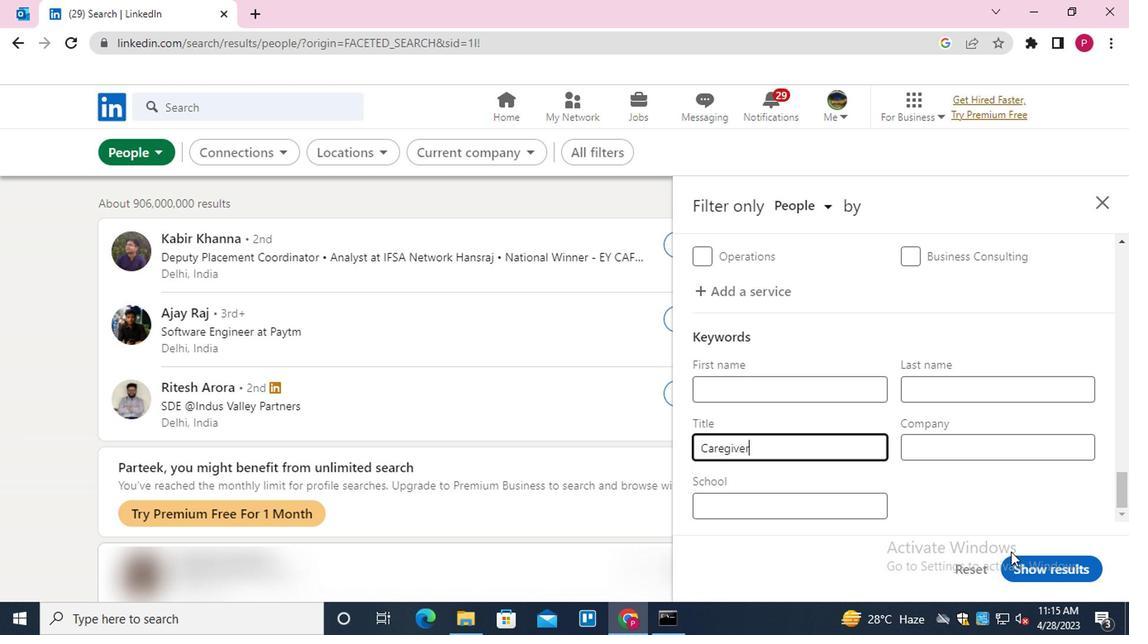 
Action: Mouse pressed left at (1024, 556)
Screenshot: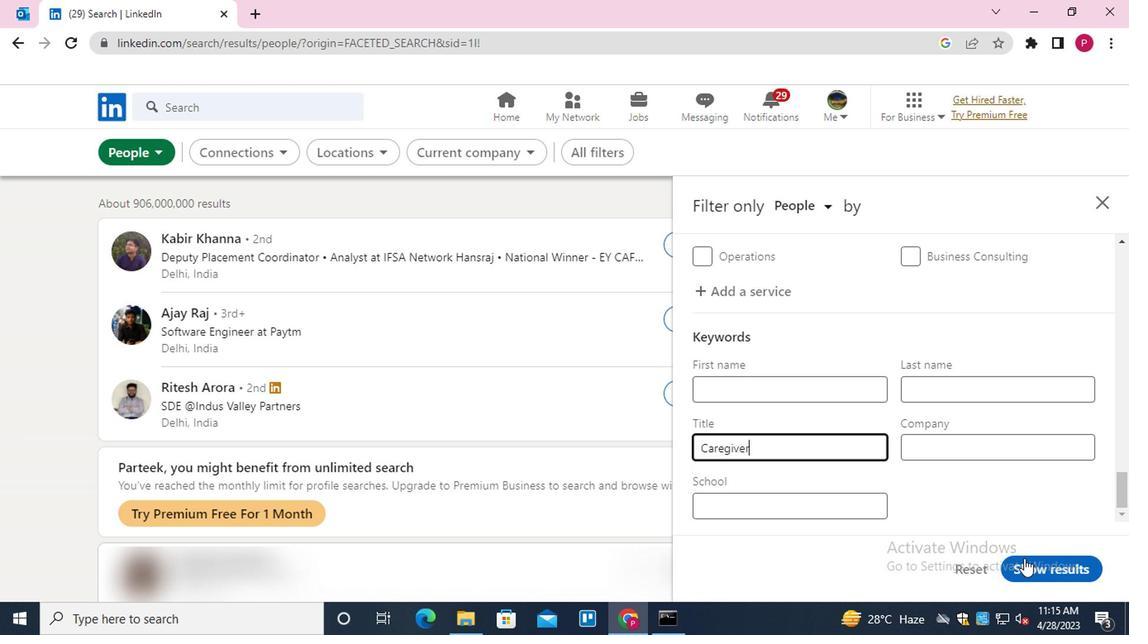 
Action: Mouse moved to (634, 308)
Screenshot: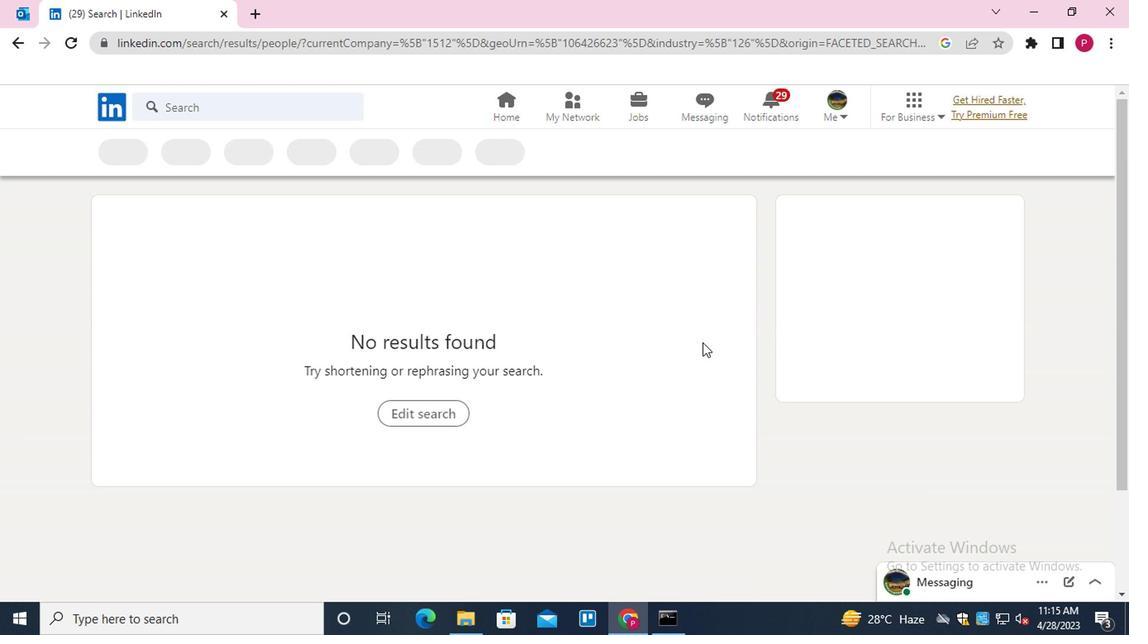 
